 Task: Change  the formatting of the data to Which is Greater than 5, in conditional formating, put the option 'Green Fill with Dark Green Text. . 'add another formatting option Format As Table, insert the option Orange Table style Medium 3 , change the format of Column Width to AutoFit Column Width and sort the data in descending order In the sheet   Navigate Sales book
Action: Mouse moved to (38, 213)
Screenshot: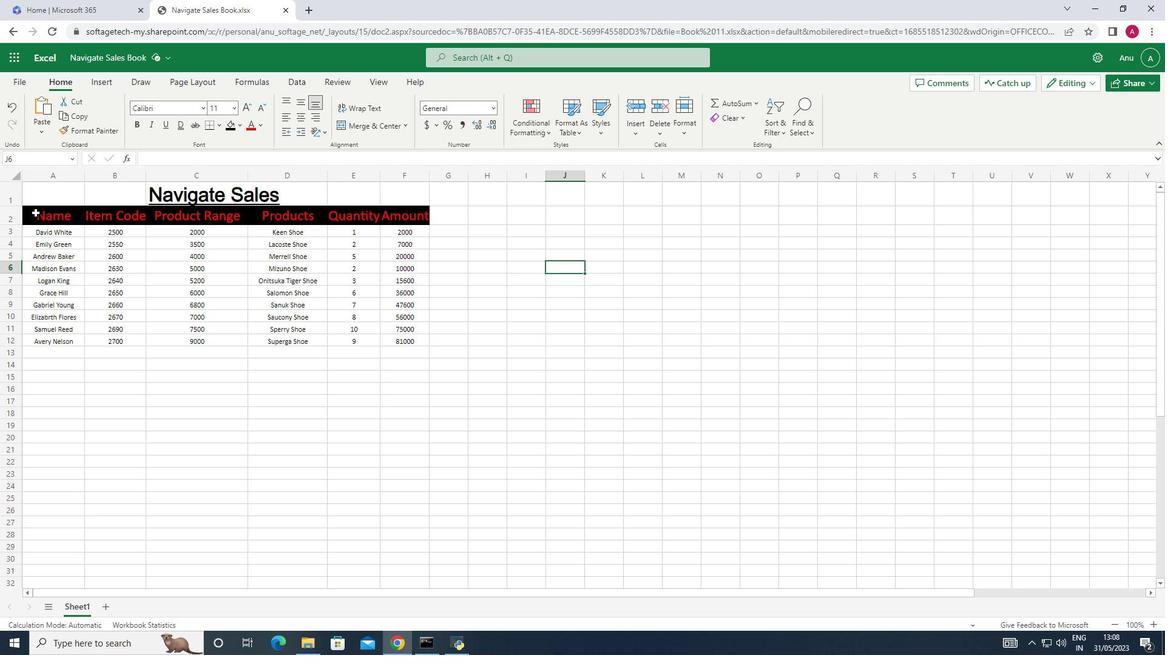 
Action: Mouse pressed left at (38, 213)
Screenshot: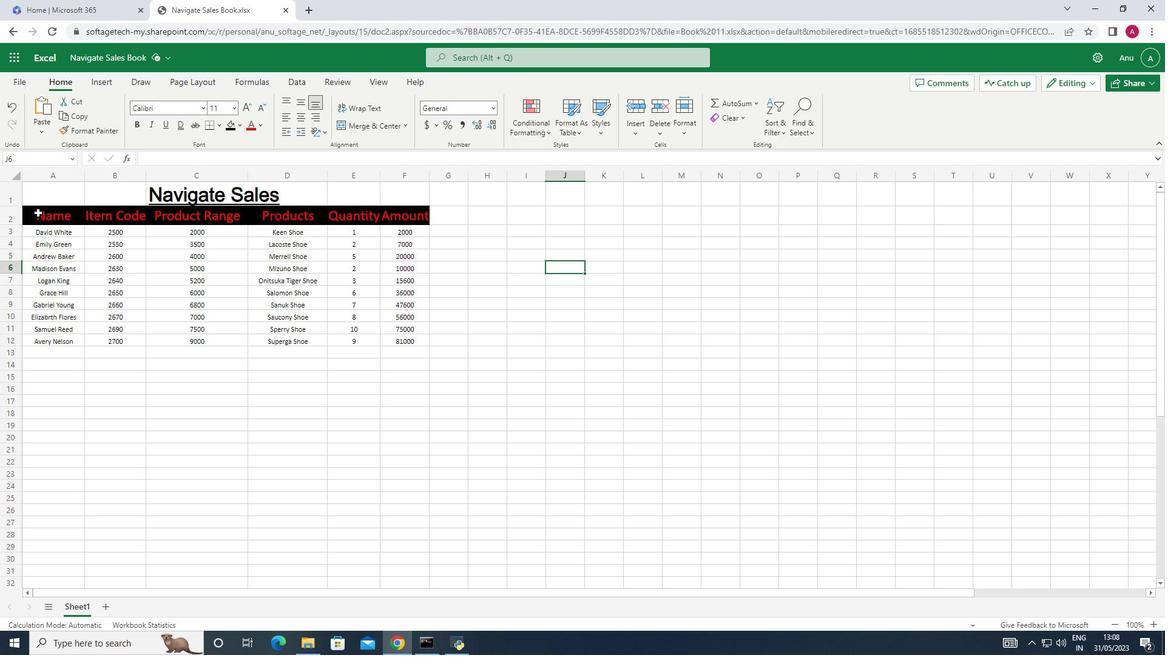 
Action: Mouse moved to (548, 132)
Screenshot: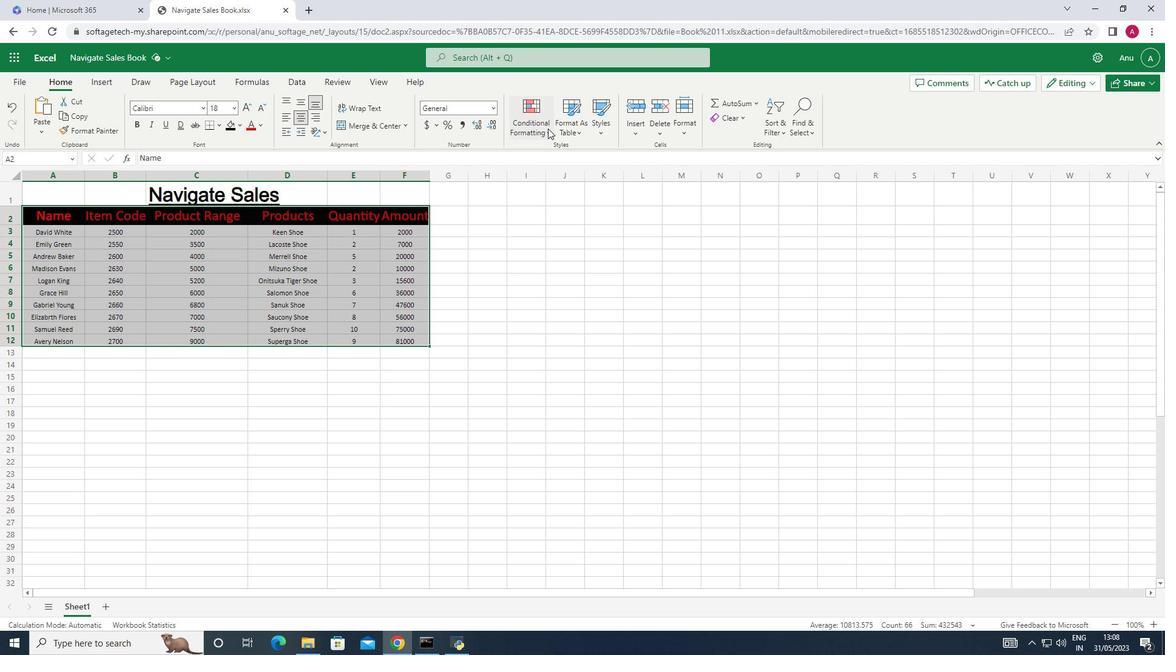
Action: Mouse pressed left at (548, 132)
Screenshot: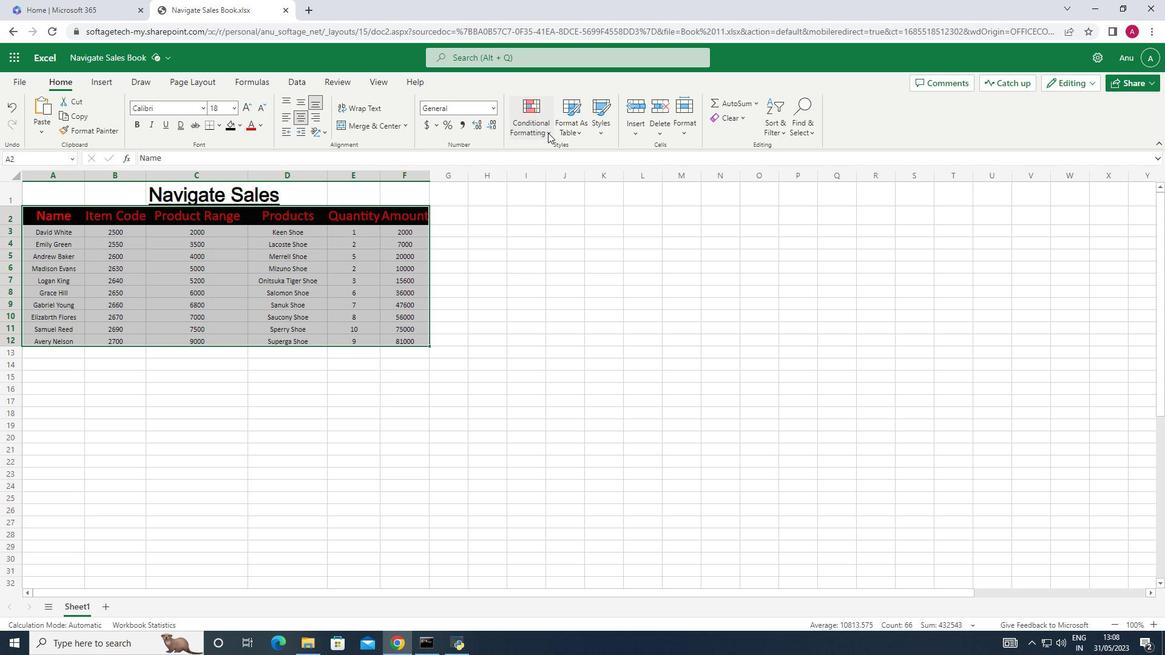 
Action: Mouse moved to (661, 166)
Screenshot: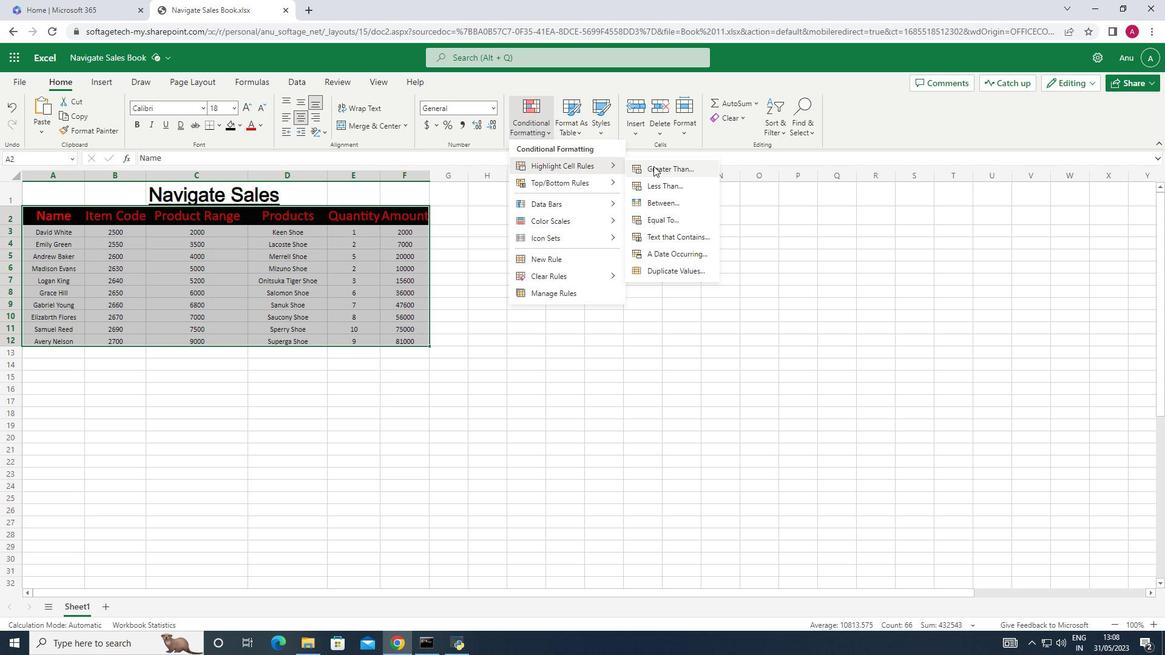 
Action: Mouse pressed left at (661, 166)
Screenshot: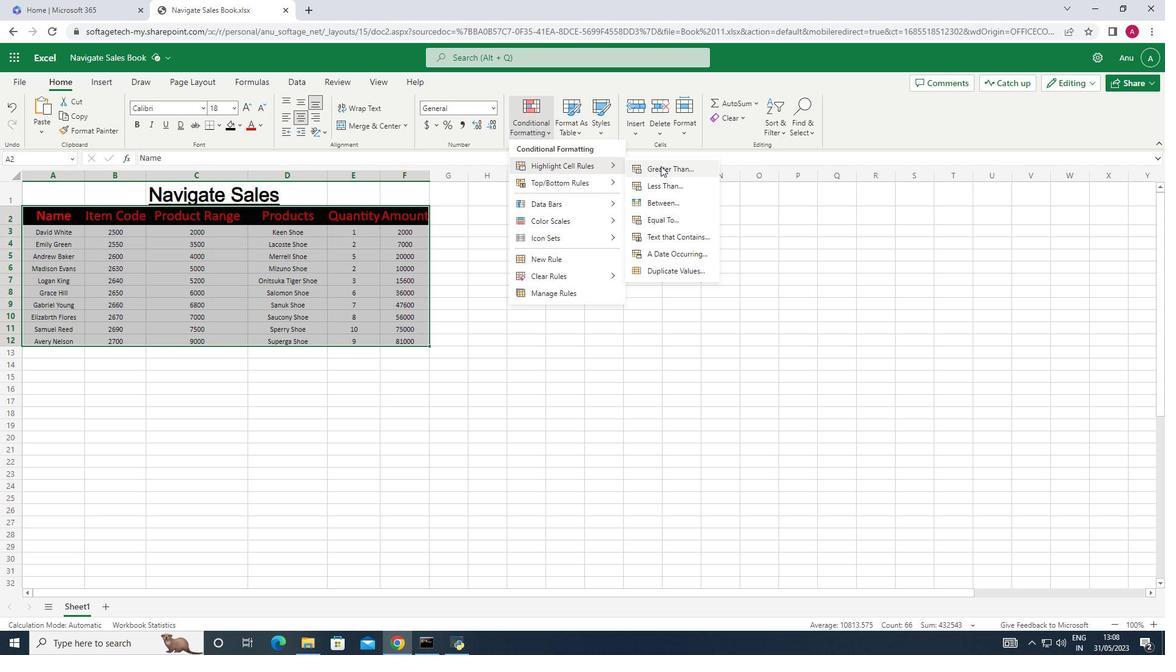
Action: Mouse moved to (1025, 341)
Screenshot: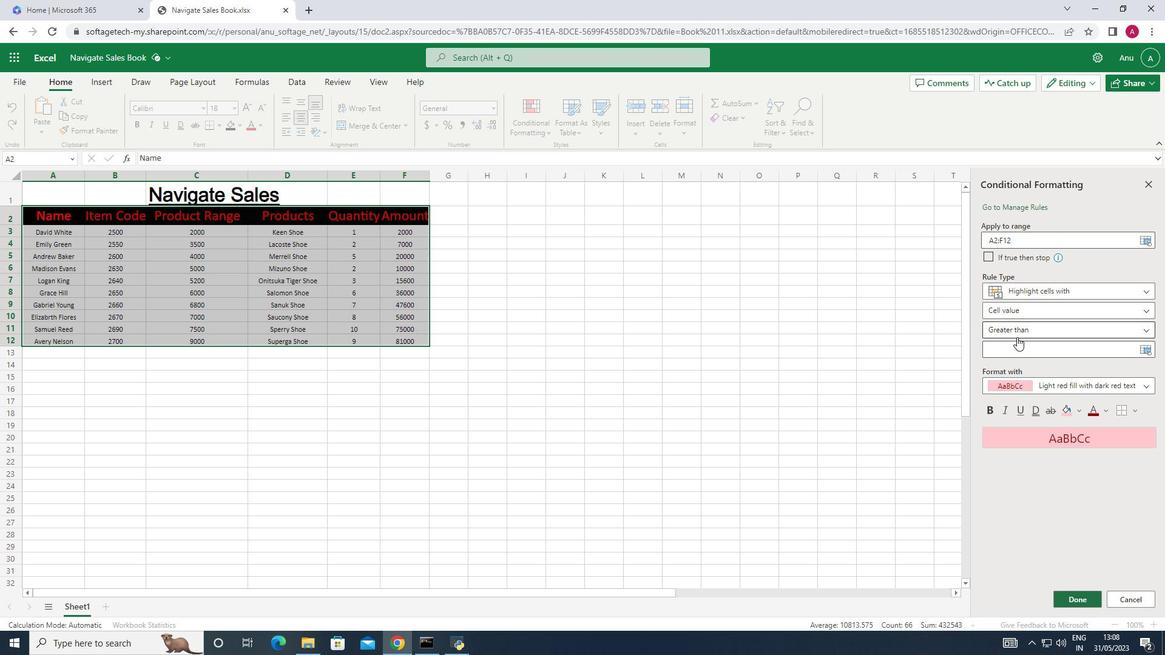 
Action: Key pressed 5
Screenshot: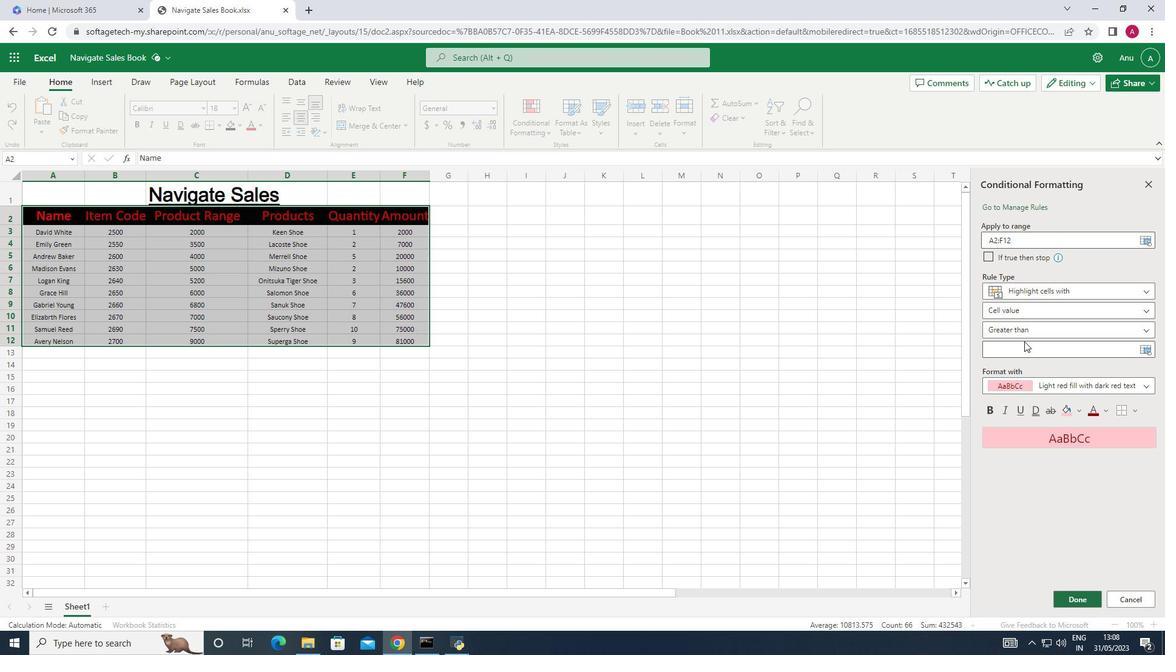 
Action: Mouse moved to (1147, 385)
Screenshot: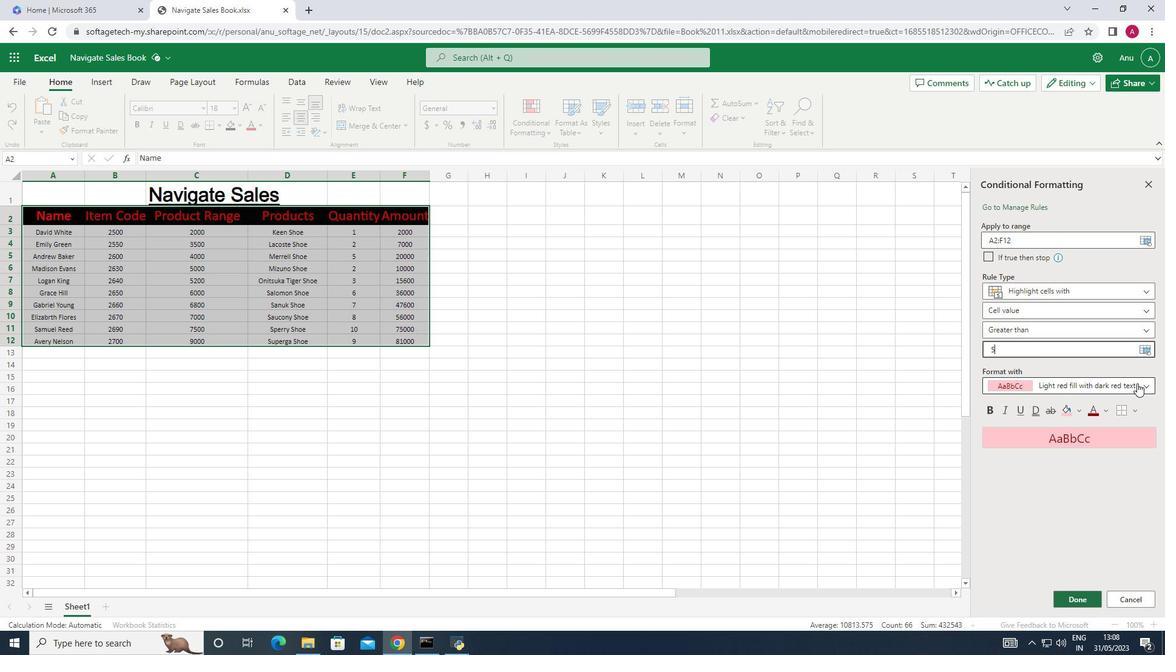 
Action: Mouse pressed left at (1147, 385)
Screenshot: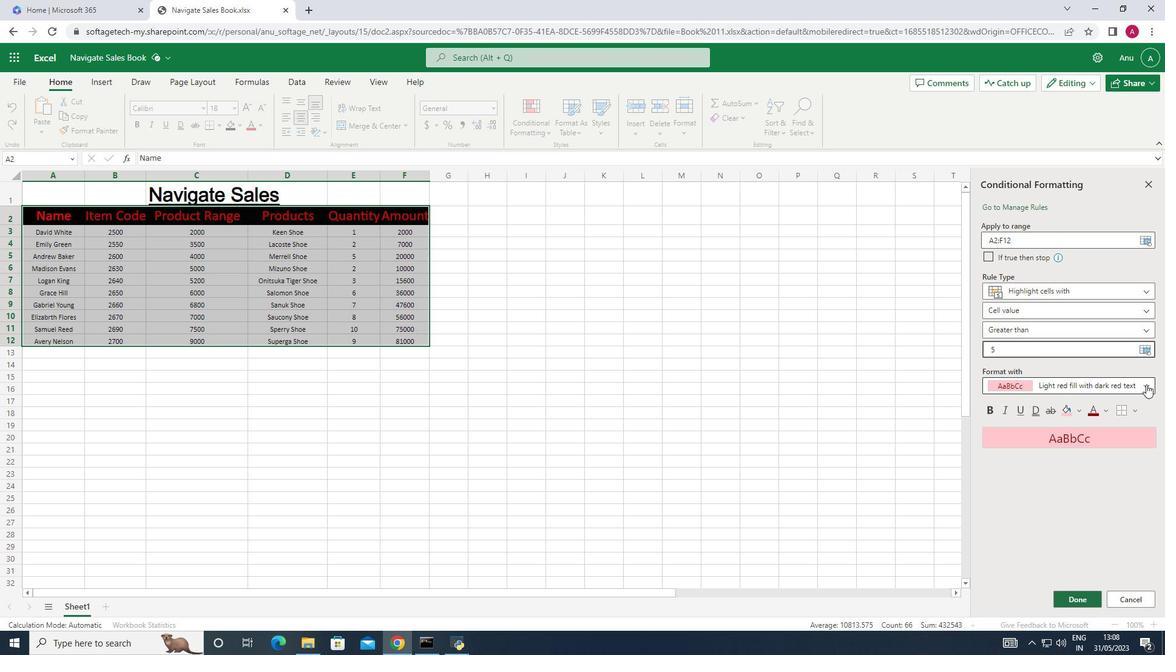 
Action: Mouse moved to (1054, 397)
Screenshot: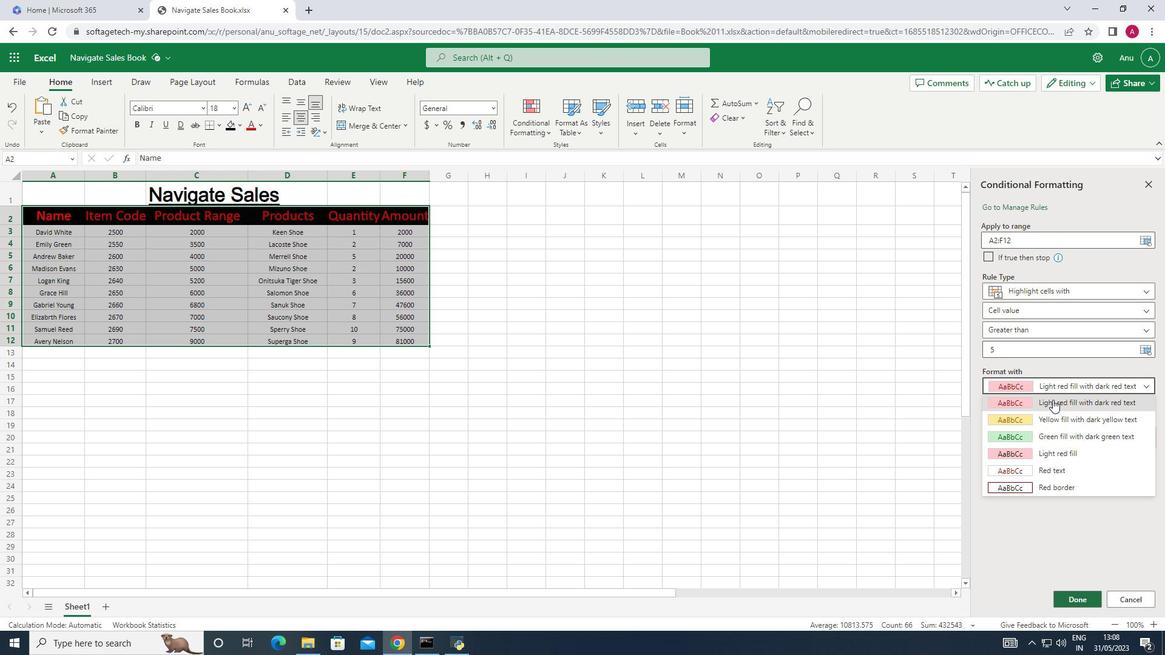 
Action: Mouse scrolled (1054, 397) with delta (0, 0)
Screenshot: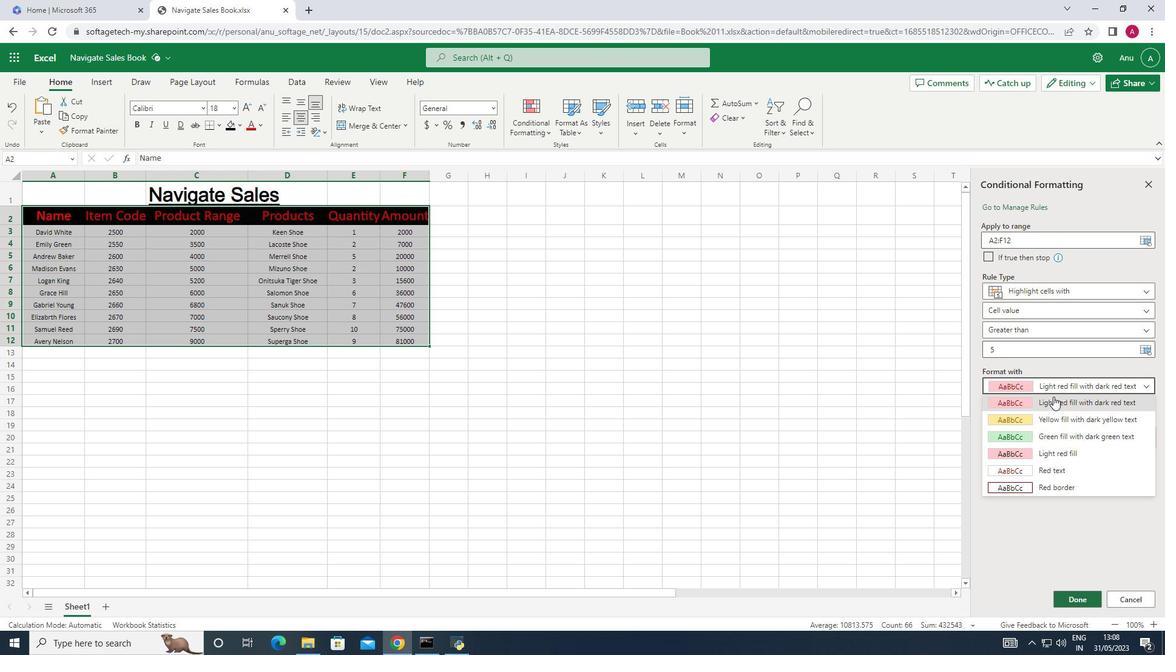 
Action: Mouse moved to (972, 371)
Screenshot: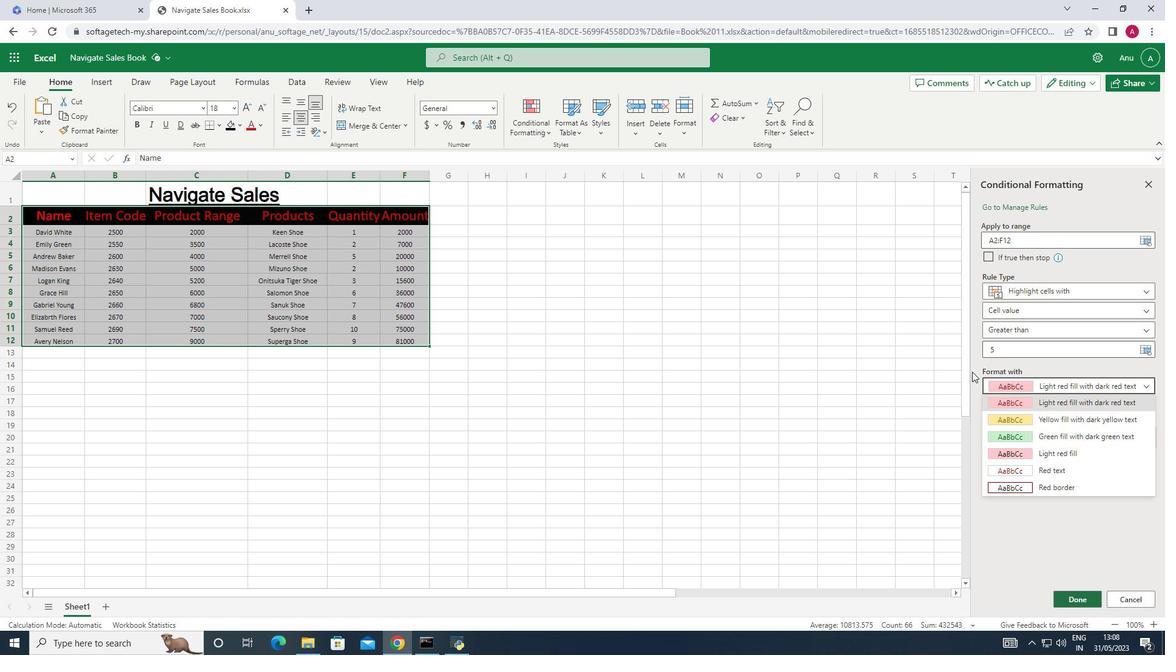 
Action: Mouse pressed left at (972, 371)
Screenshot: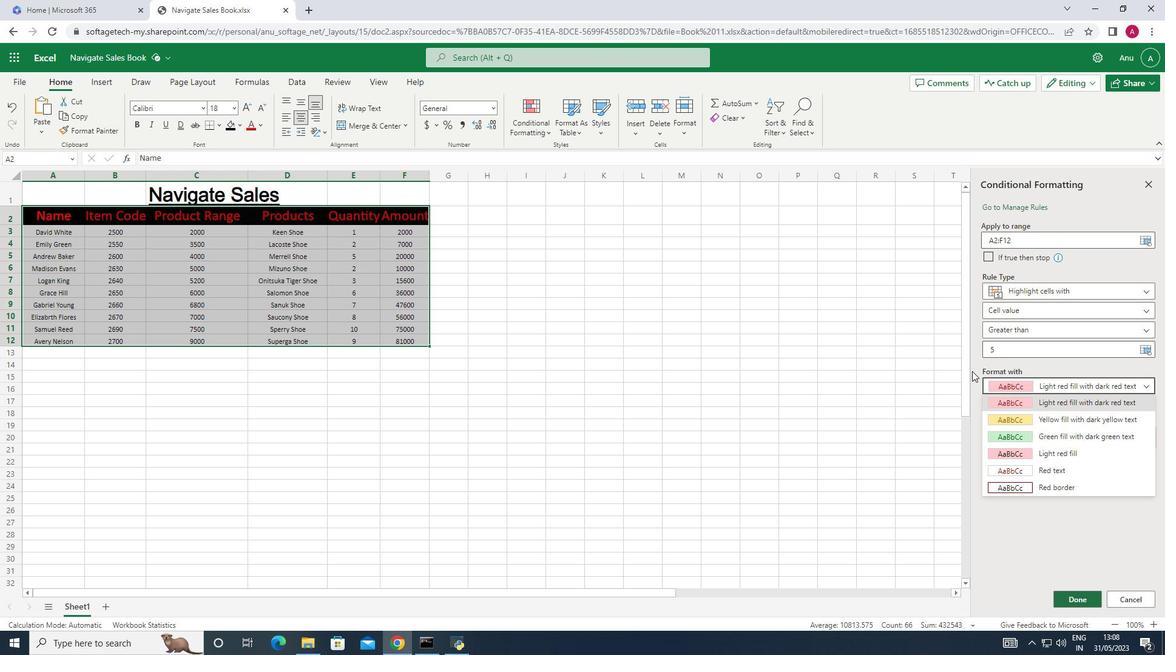 
Action: Mouse moved to (988, 254)
Screenshot: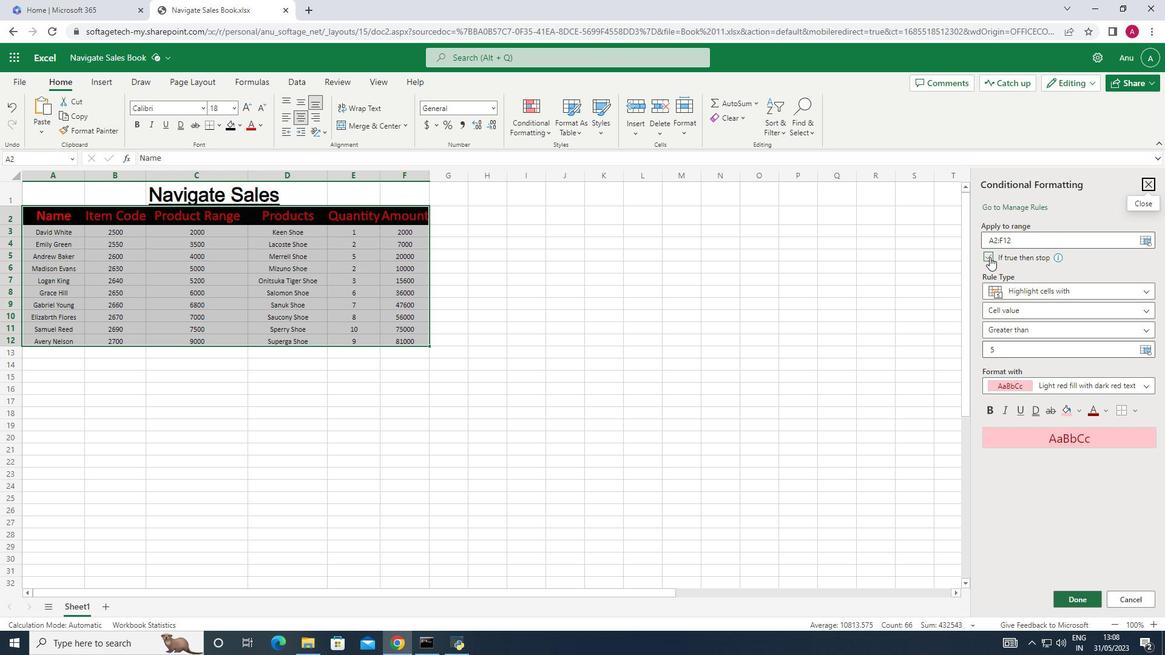 
Action: Mouse pressed left at (988, 254)
Screenshot: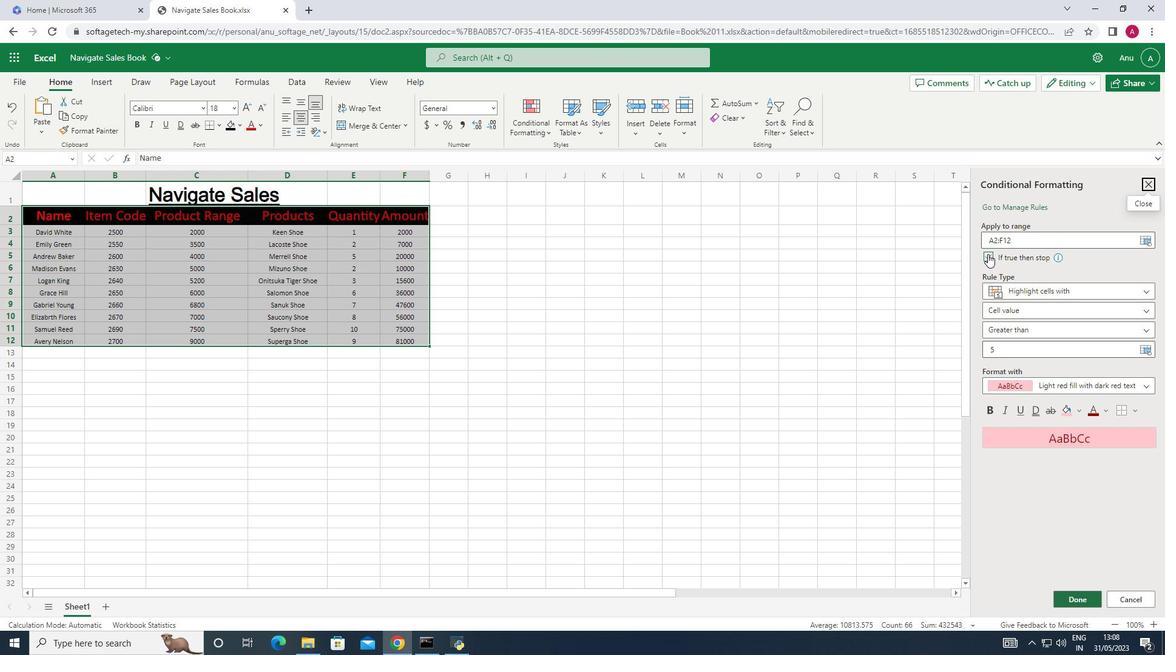 
Action: Mouse moved to (1070, 598)
Screenshot: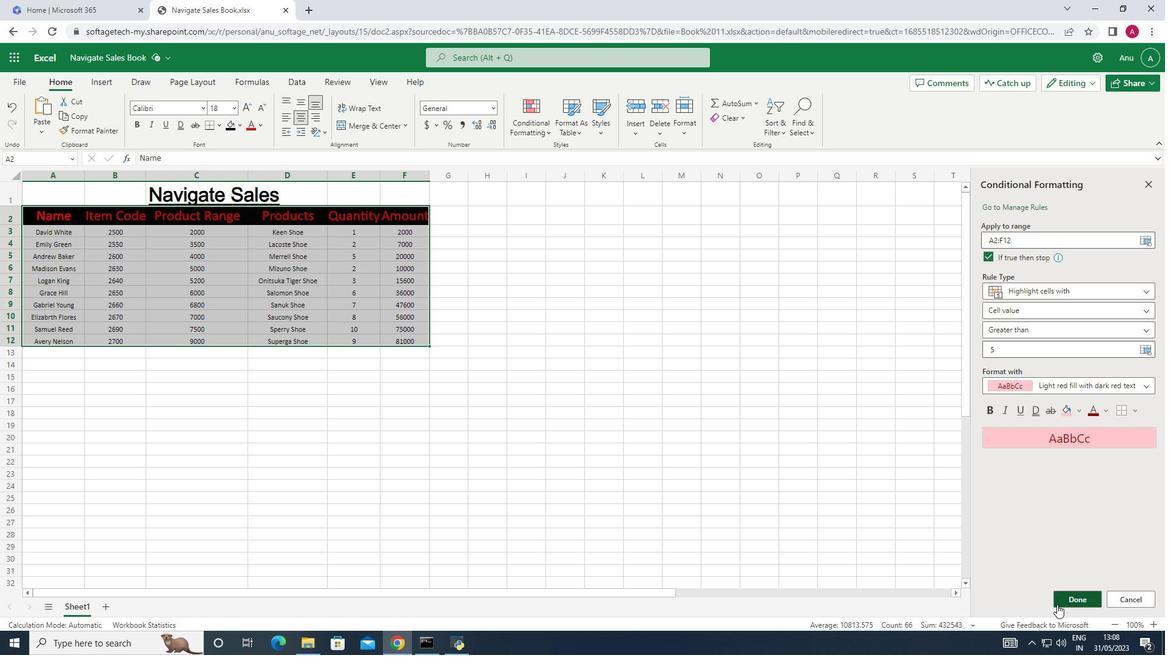 
Action: Mouse pressed left at (1070, 598)
Screenshot: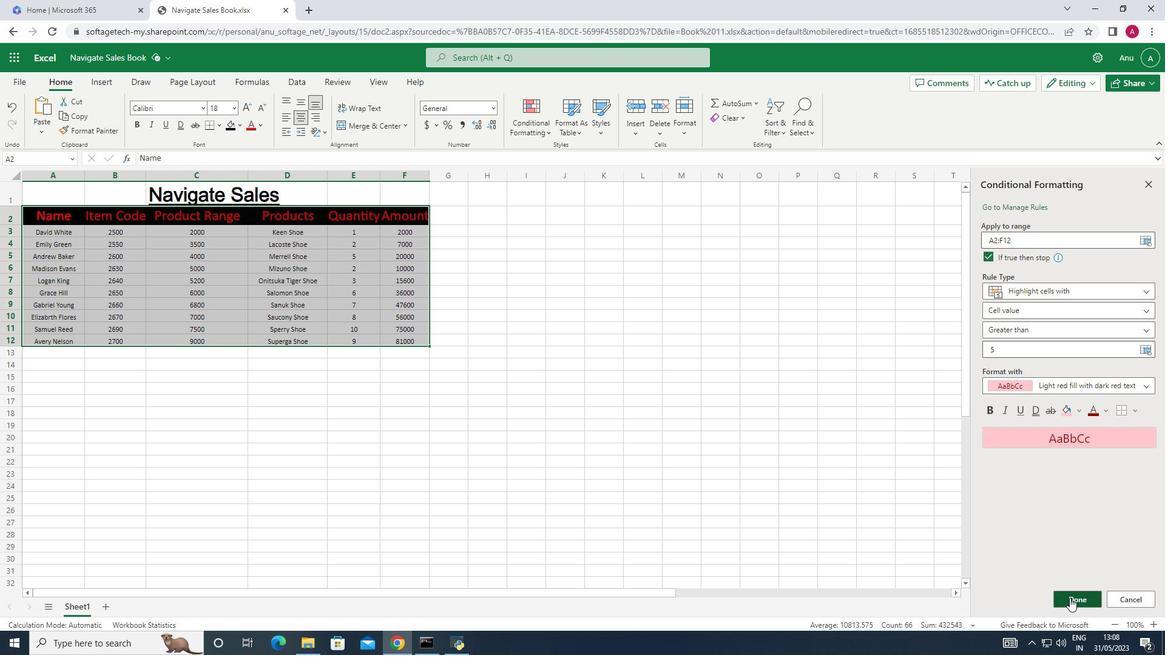 
Action: Mouse moved to (73, 212)
Screenshot: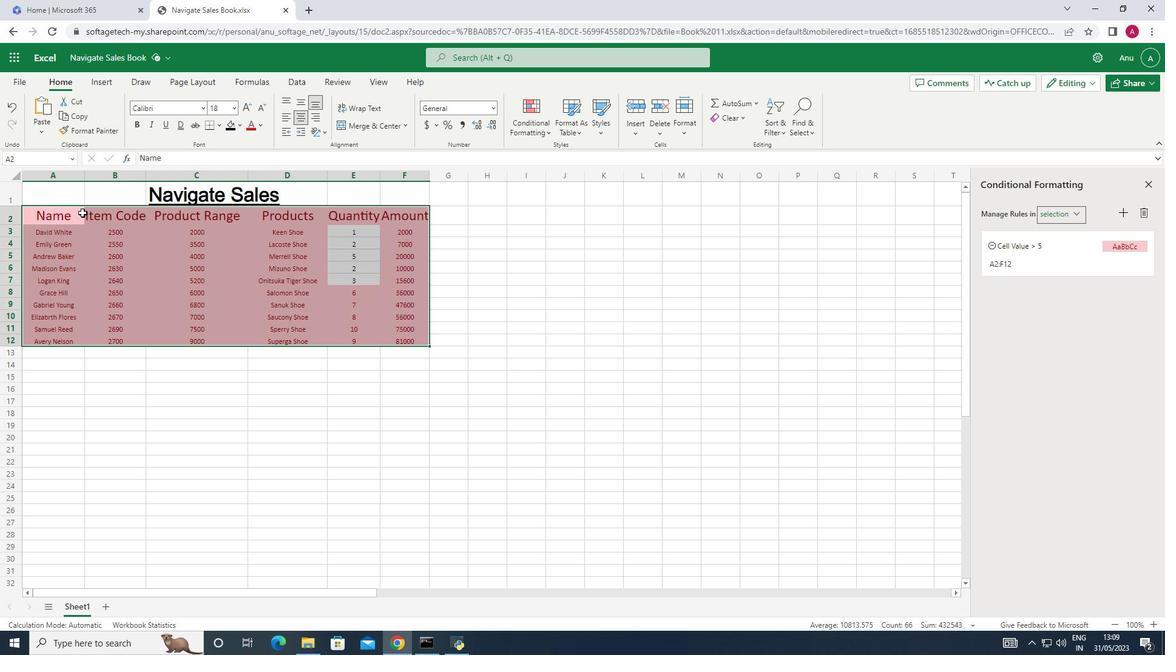 
Action: Mouse pressed left at (73, 212)
Screenshot: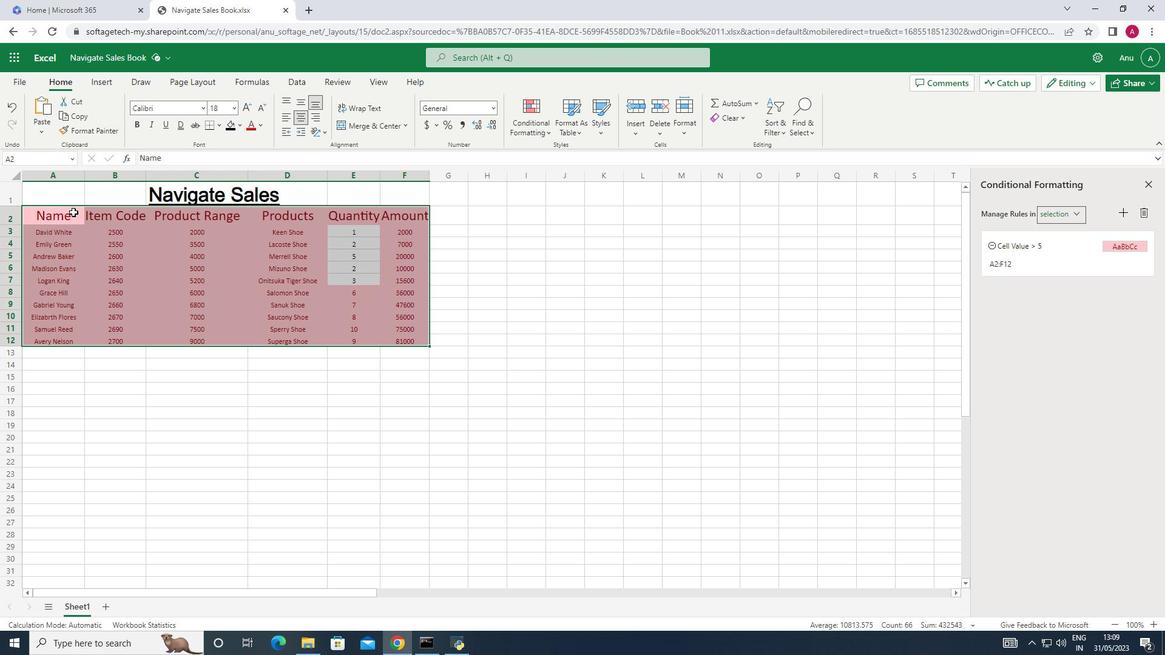 
Action: Mouse moved to (258, 125)
Screenshot: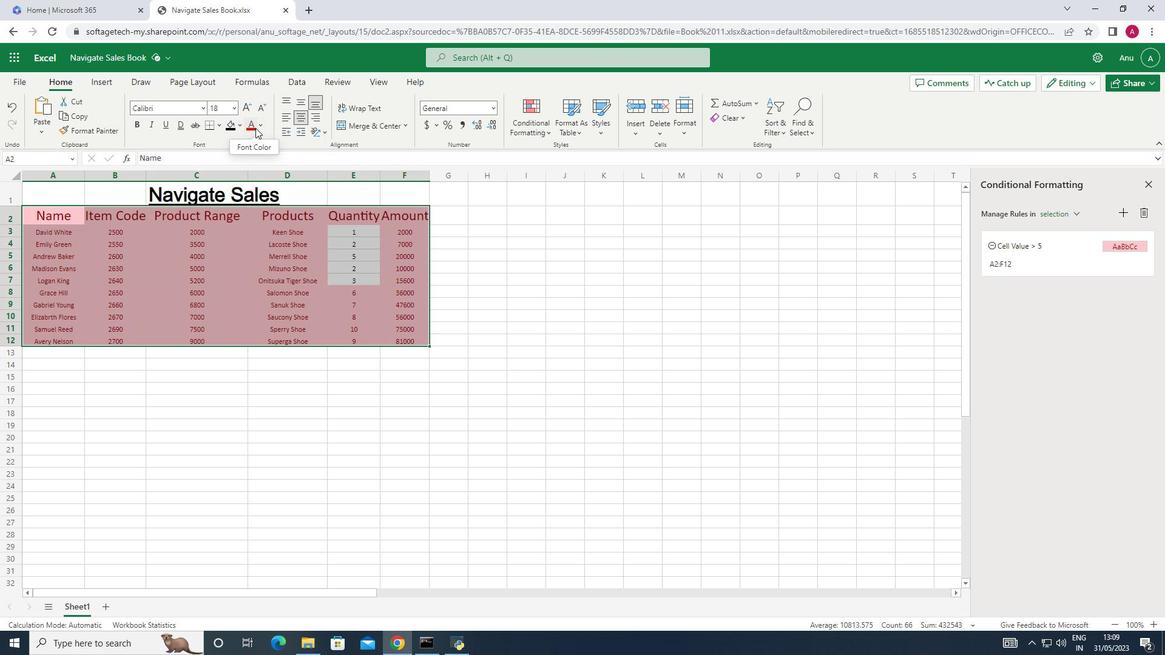 
Action: Mouse pressed left at (258, 125)
Screenshot: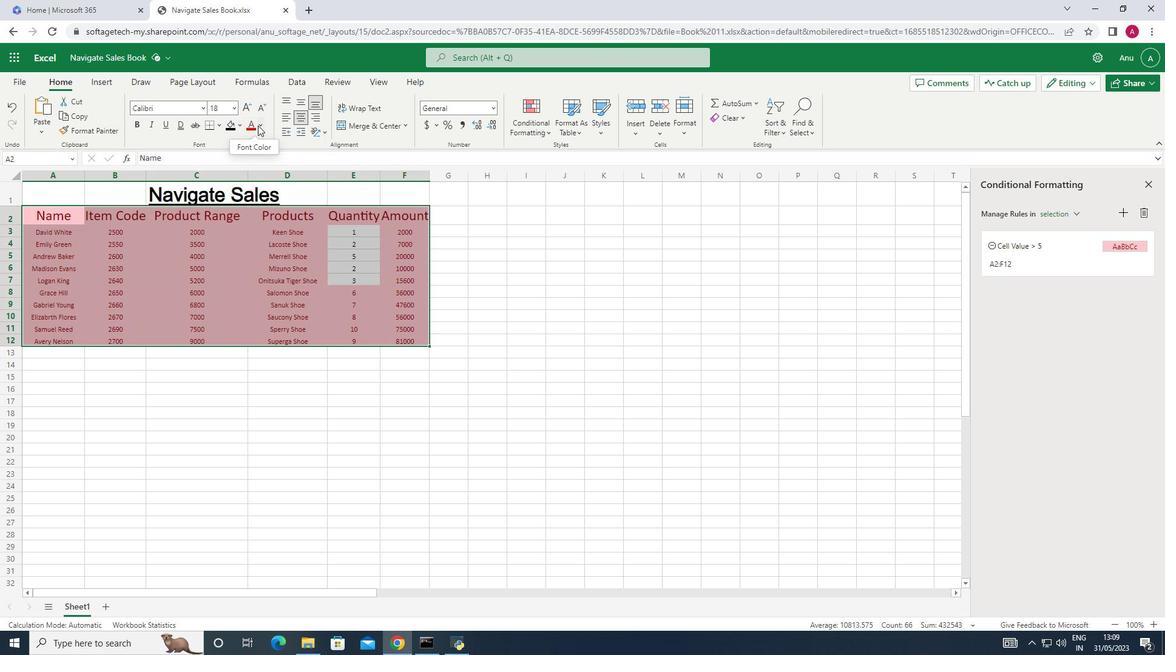 
Action: Mouse moved to (387, 253)
Screenshot: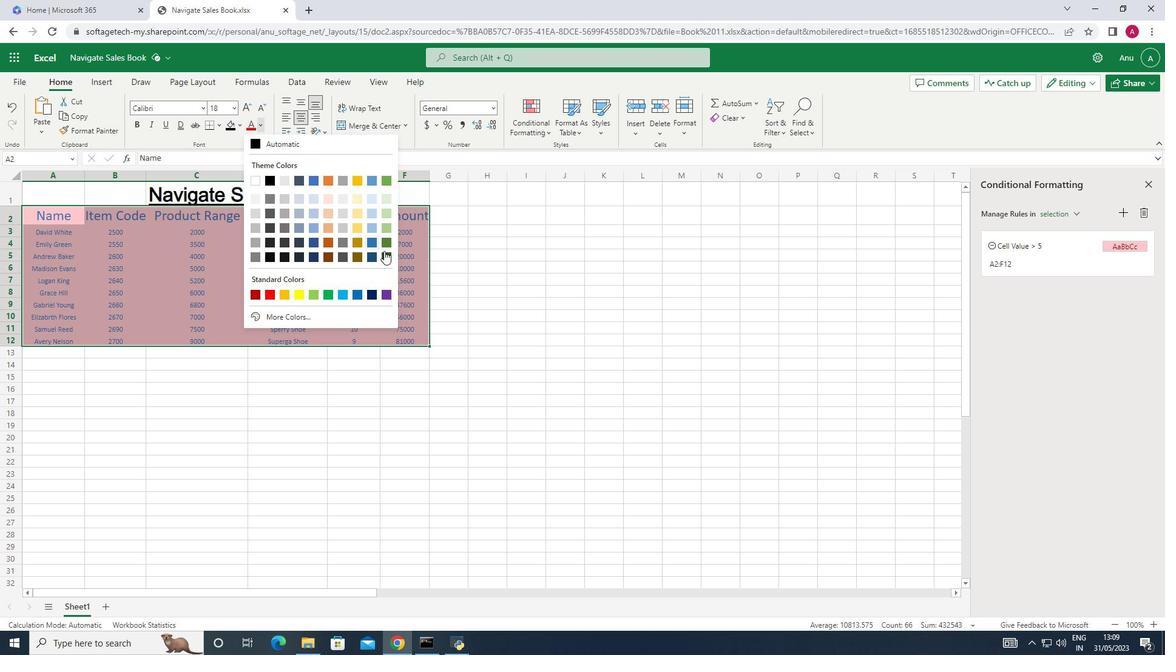 
Action: Mouse pressed left at (387, 253)
Screenshot: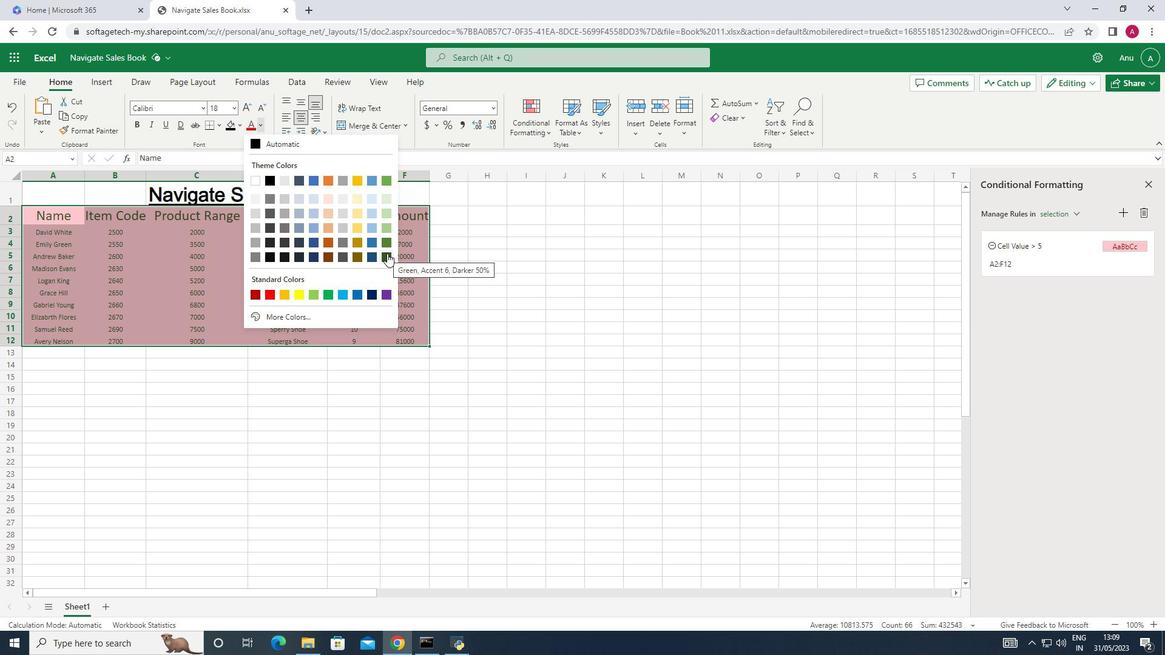 
Action: Mouse moved to (238, 125)
Screenshot: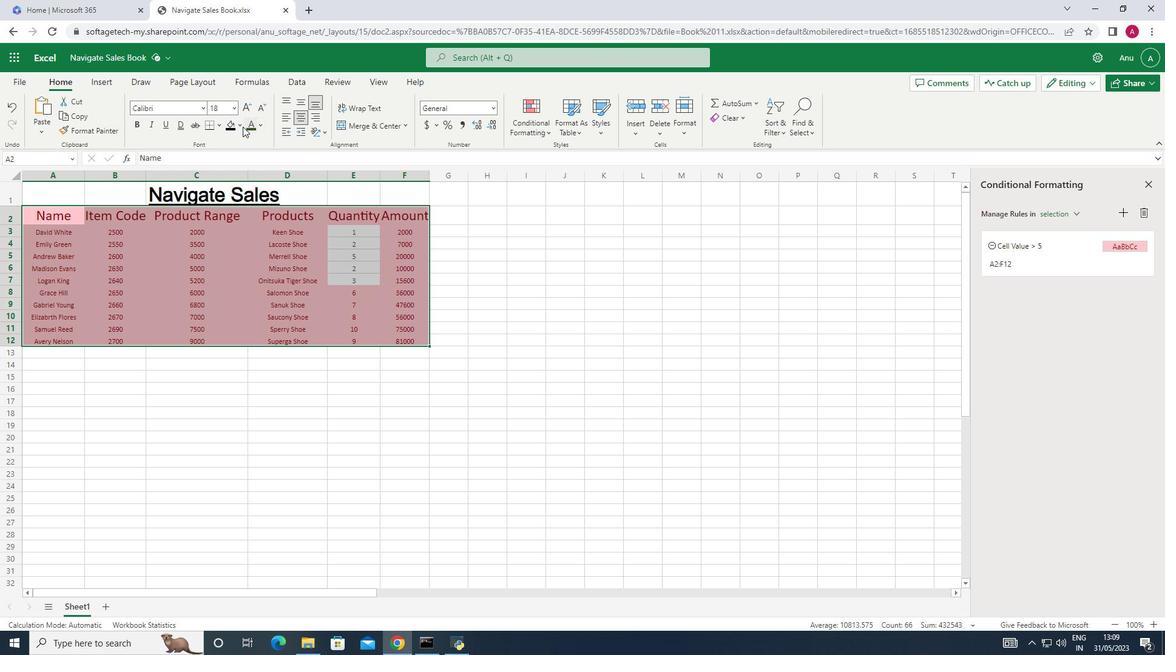 
Action: Mouse pressed left at (238, 125)
Screenshot: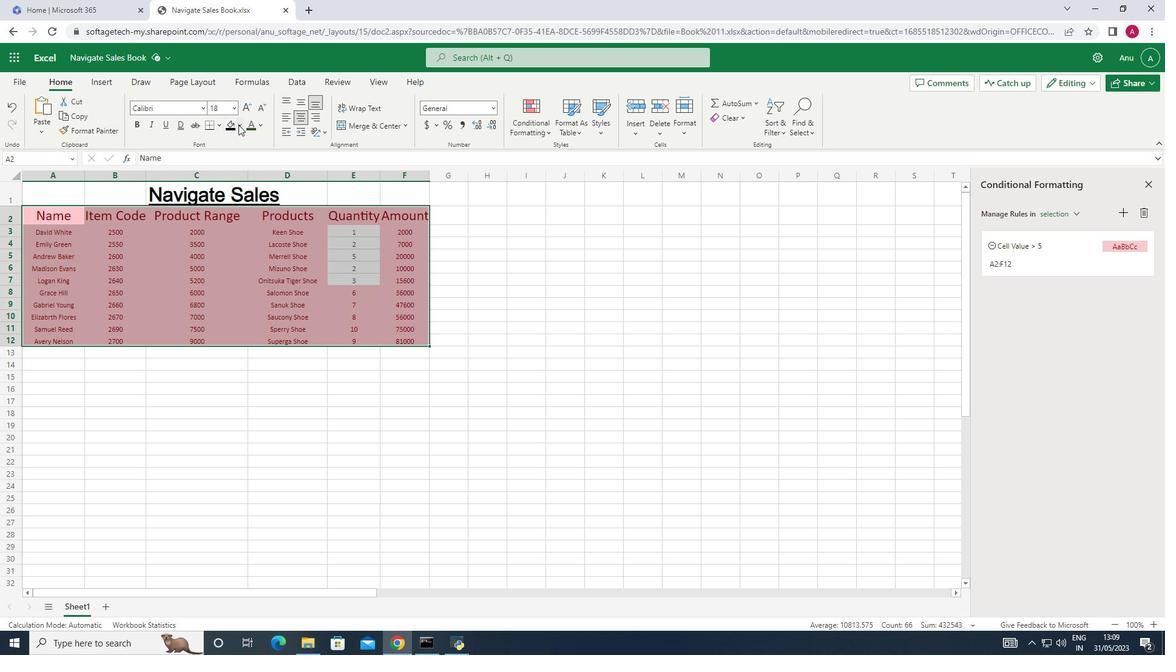 
Action: Mouse moved to (295, 273)
Screenshot: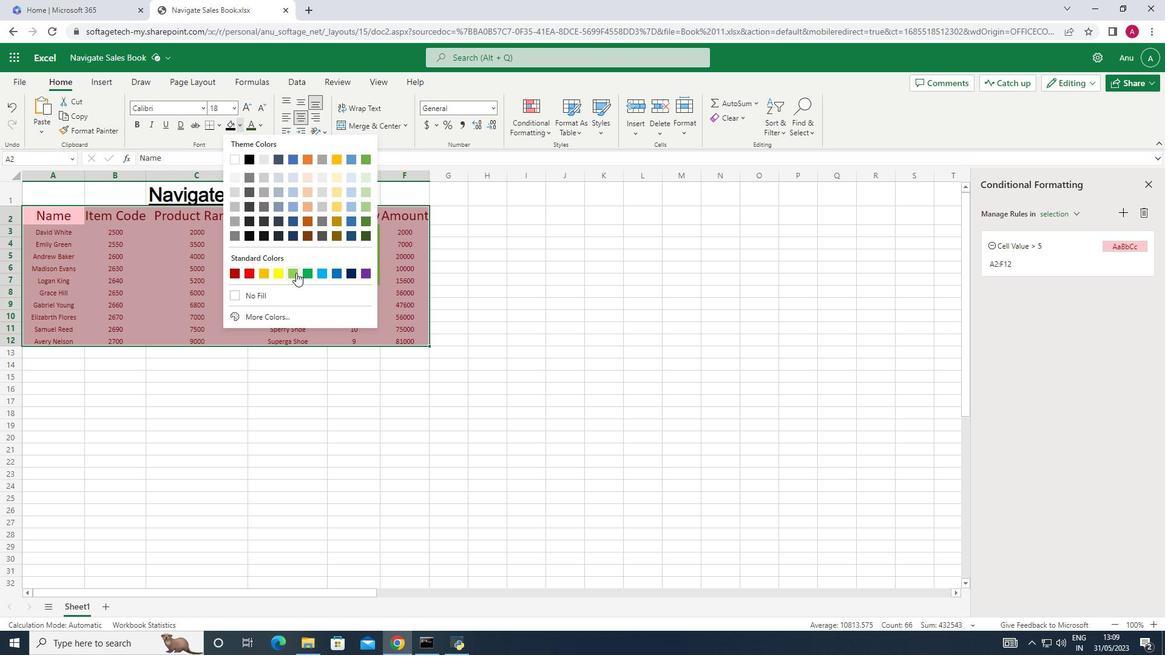 
Action: Mouse pressed left at (295, 273)
Screenshot: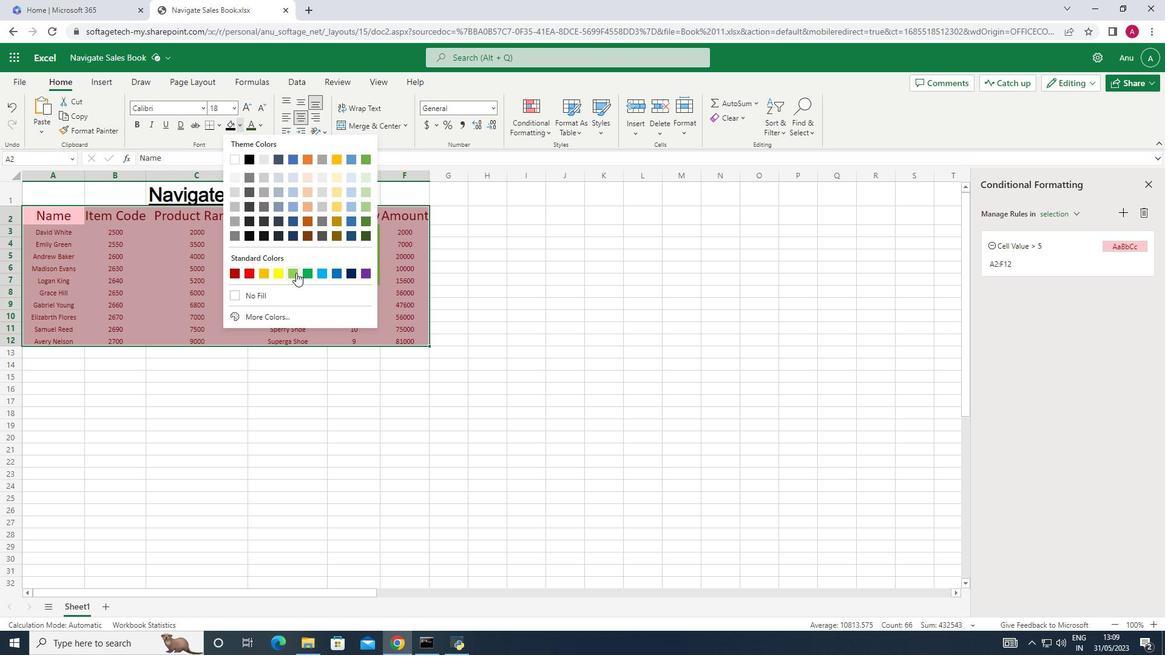 
Action: Mouse moved to (59, 219)
Screenshot: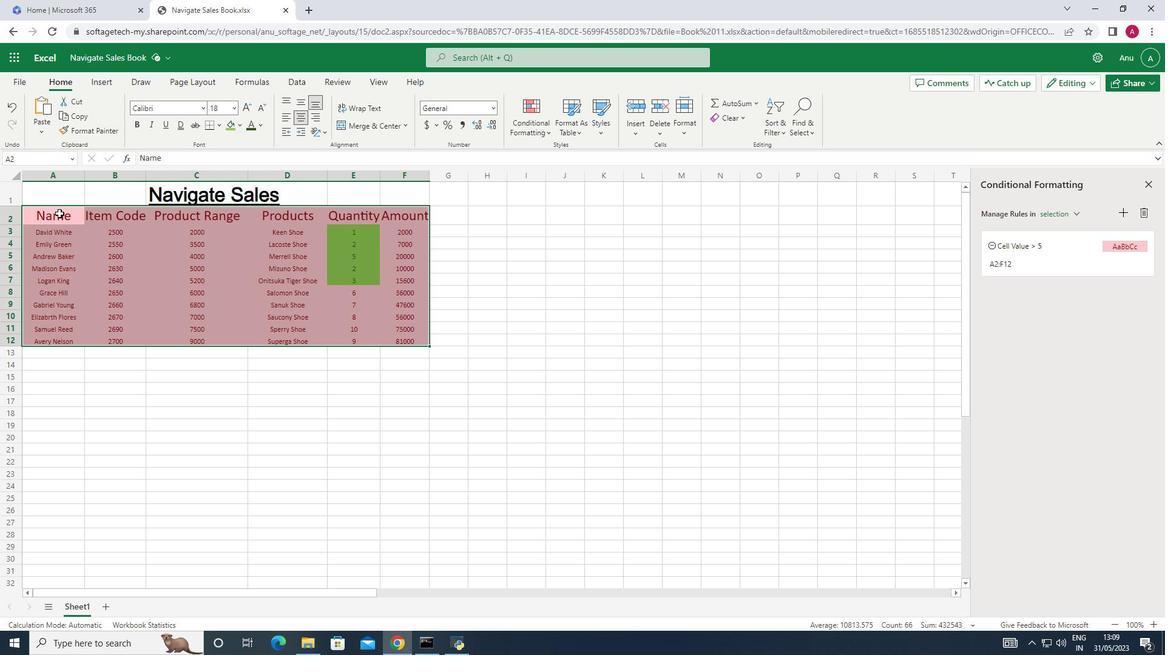 
Action: Mouse pressed left at (59, 219)
Screenshot: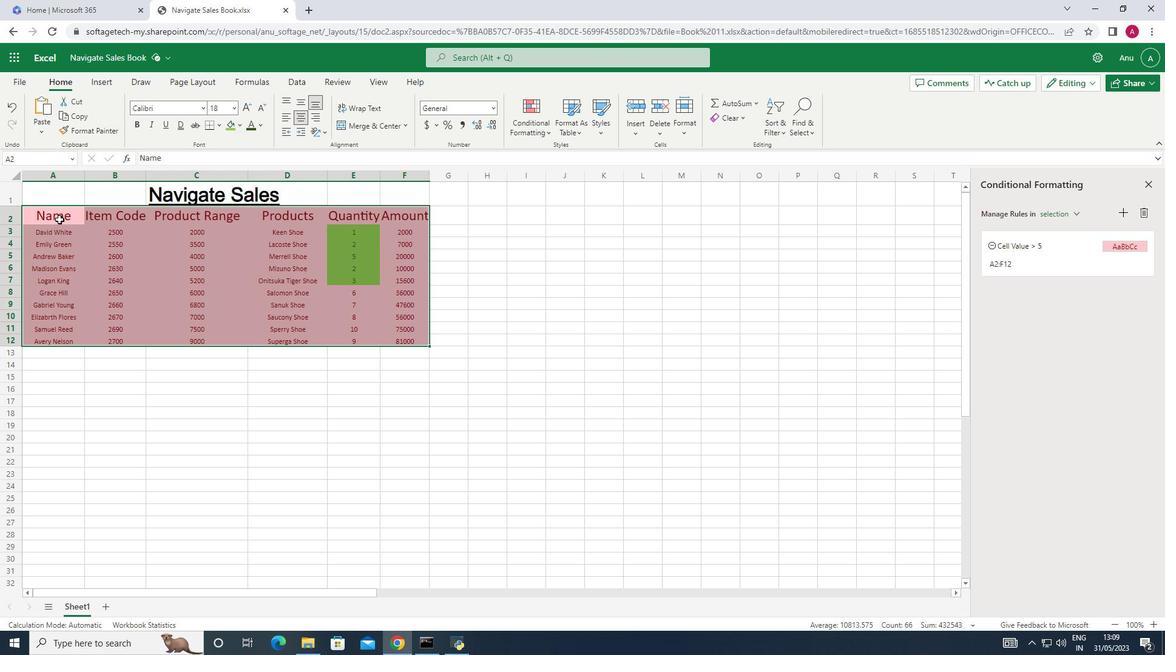 
Action: Mouse moved to (1142, 209)
Screenshot: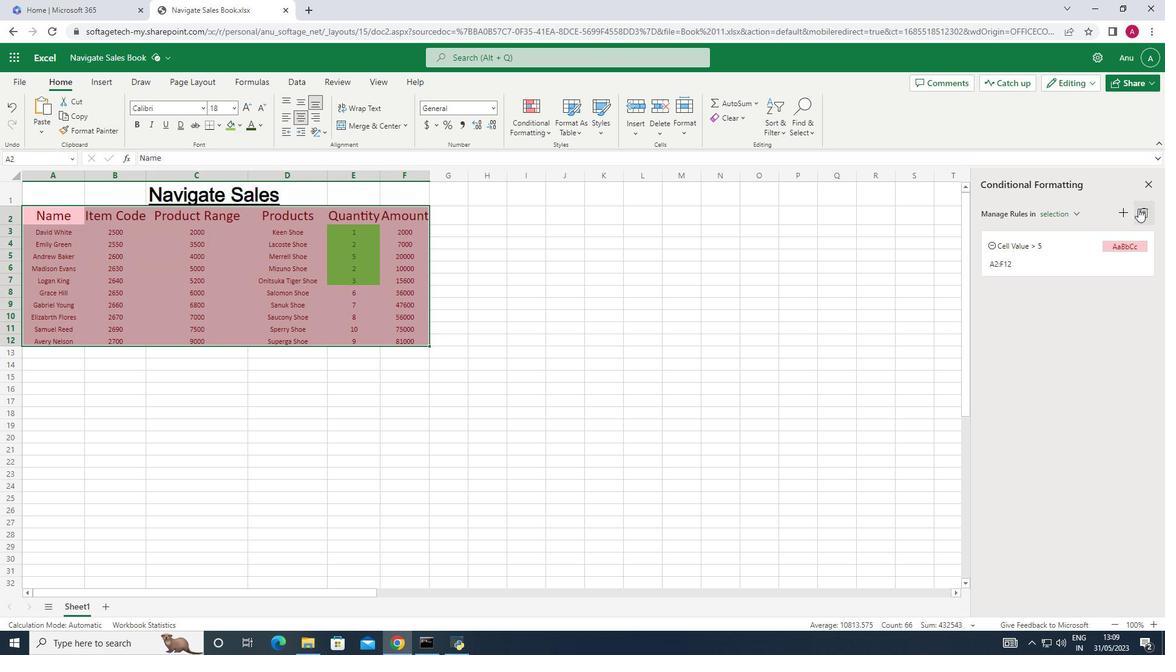 
Action: Mouse pressed left at (1142, 209)
Screenshot: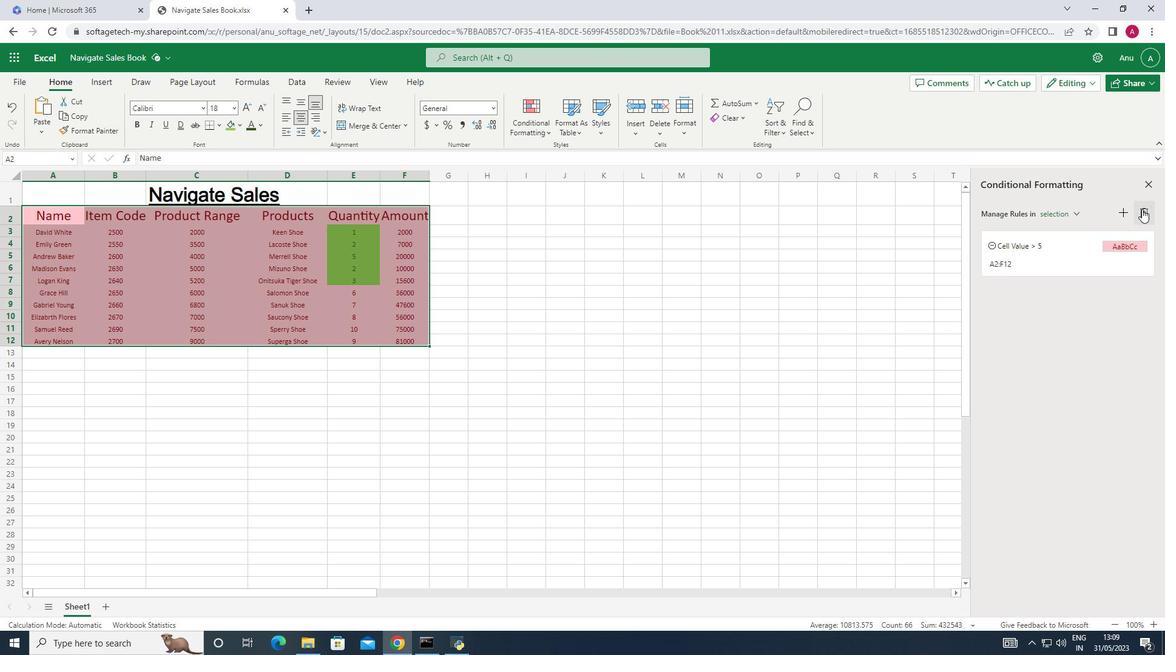 
Action: Mouse moved to (500, 282)
Screenshot: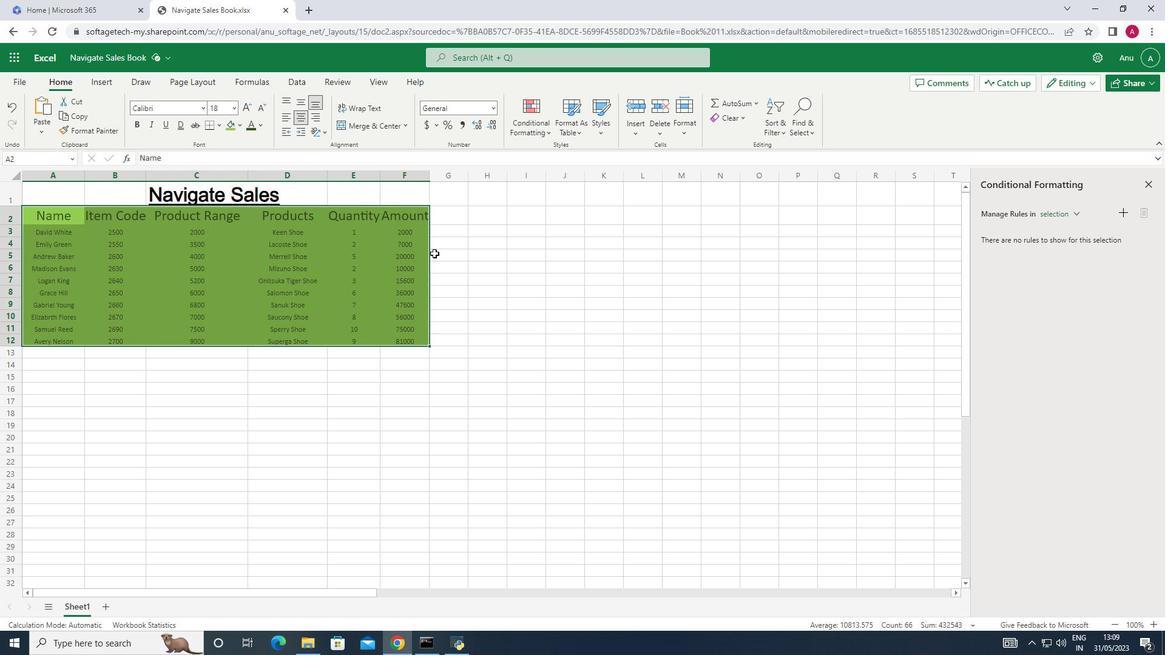 
Action: Mouse pressed left at (500, 282)
Screenshot: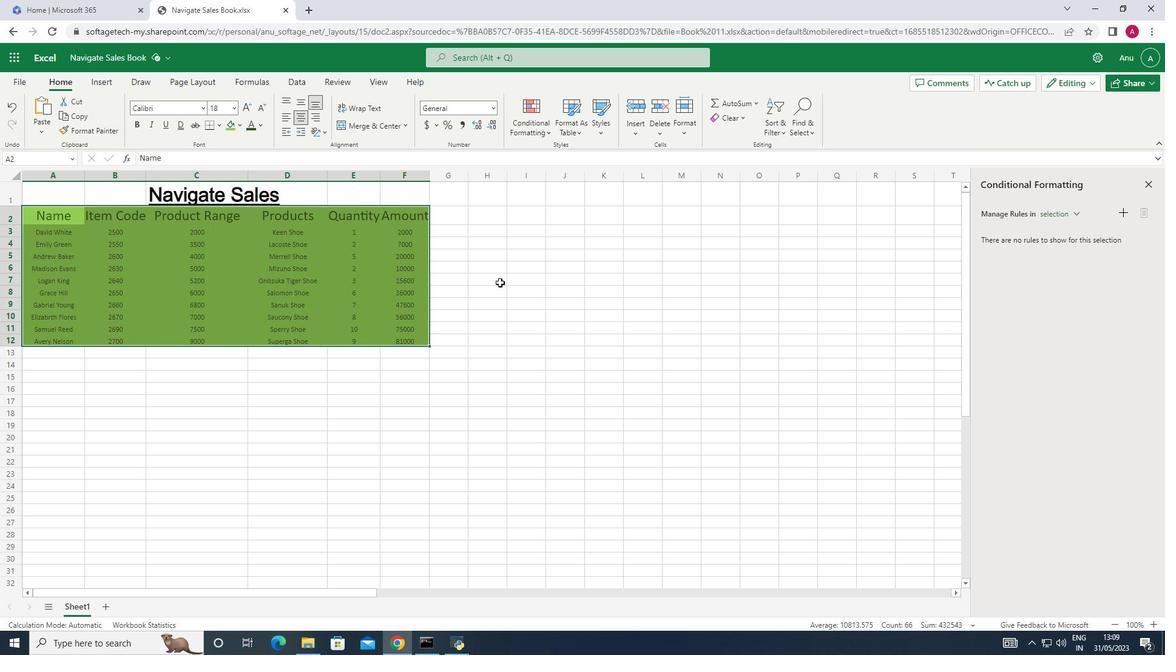 
Action: Mouse moved to (46, 213)
Screenshot: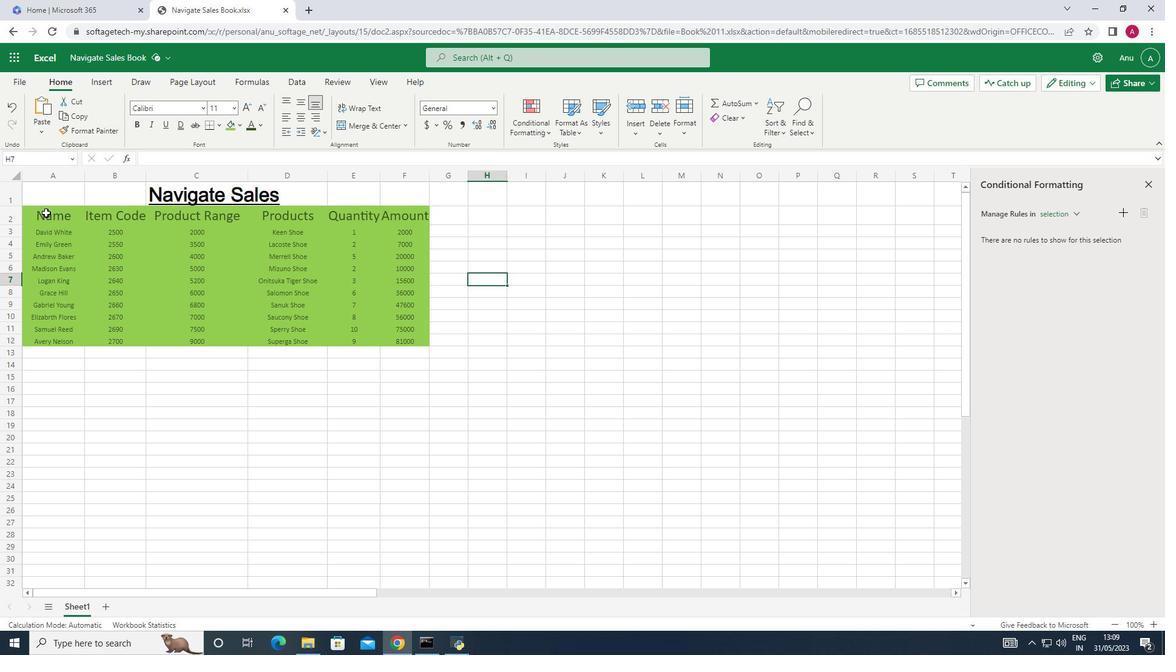 
Action: Mouse pressed left at (46, 213)
Screenshot: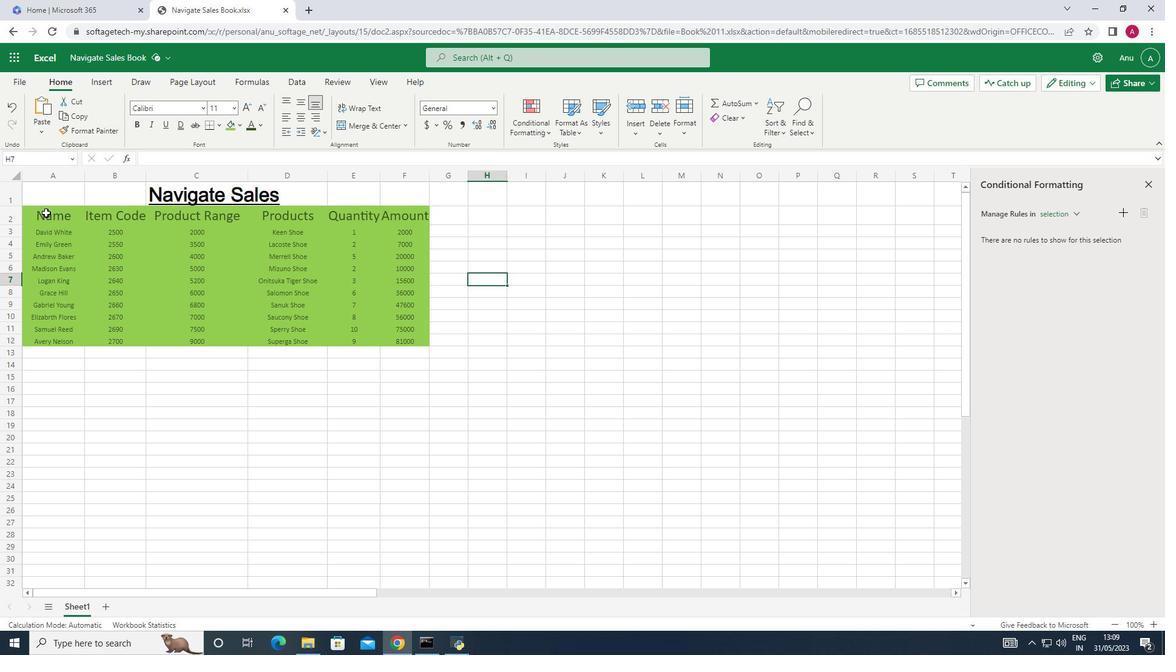 
Action: Mouse moved to (576, 129)
Screenshot: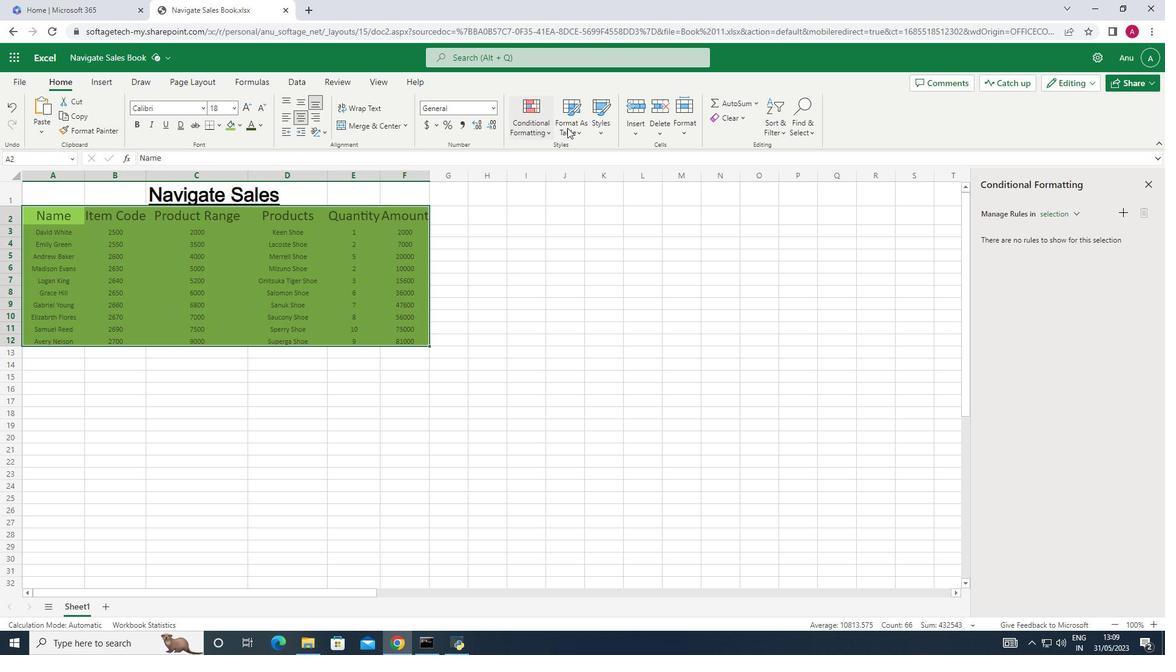 
Action: Mouse pressed left at (576, 129)
Screenshot: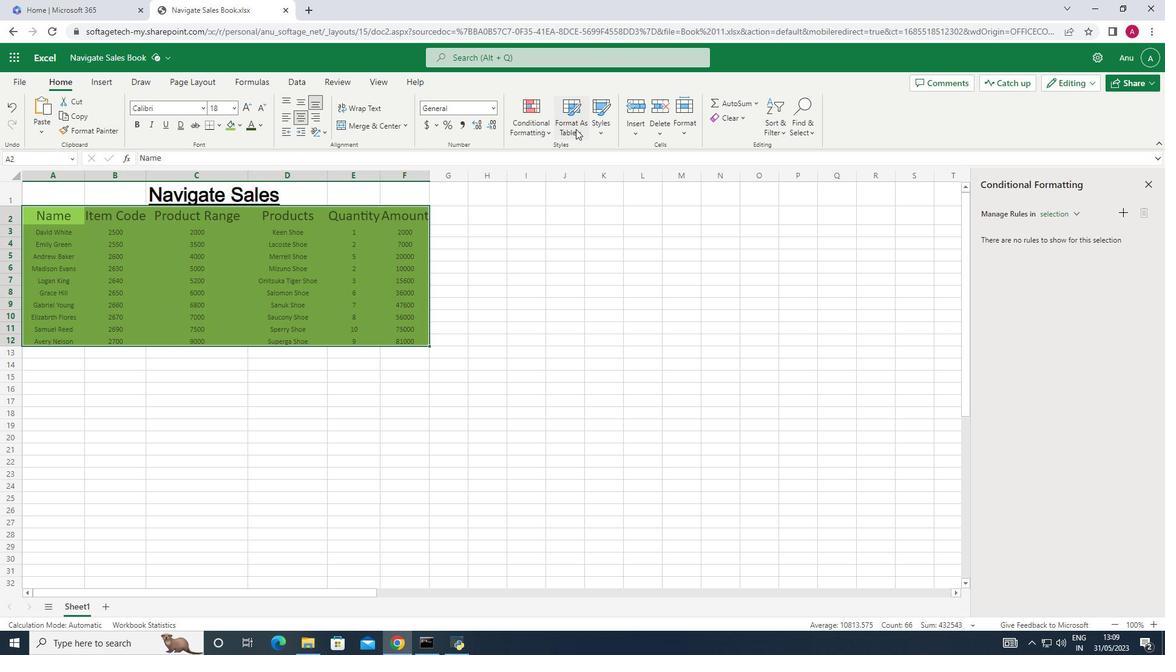 
Action: Mouse moved to (669, 325)
Screenshot: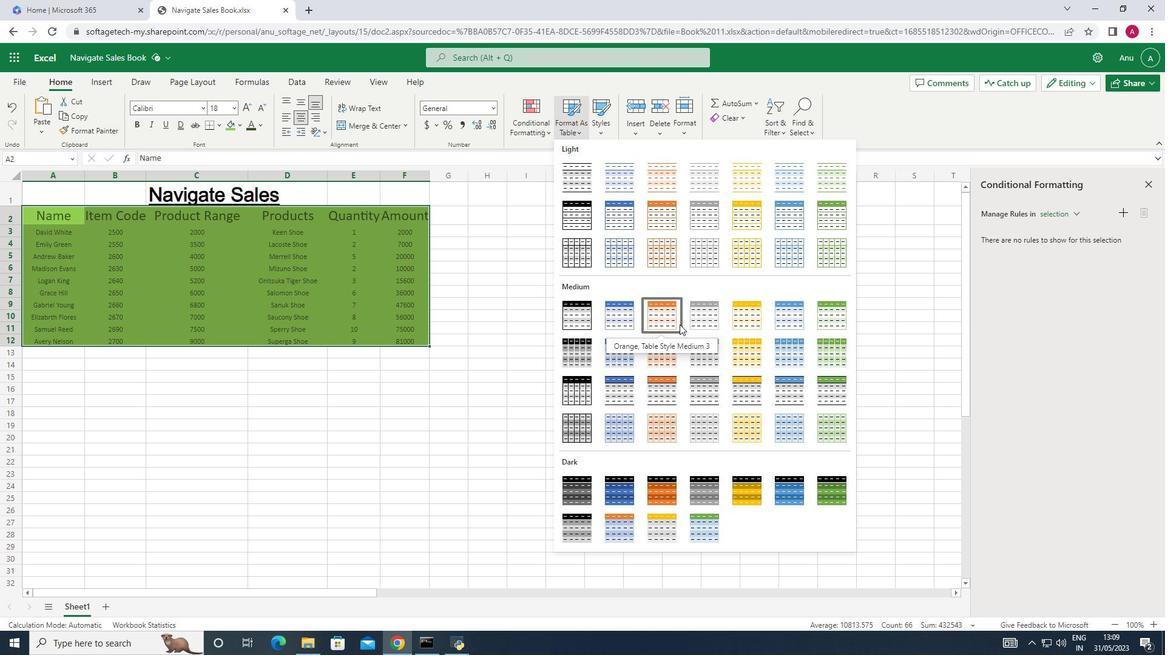 
Action: Mouse pressed left at (669, 325)
Screenshot: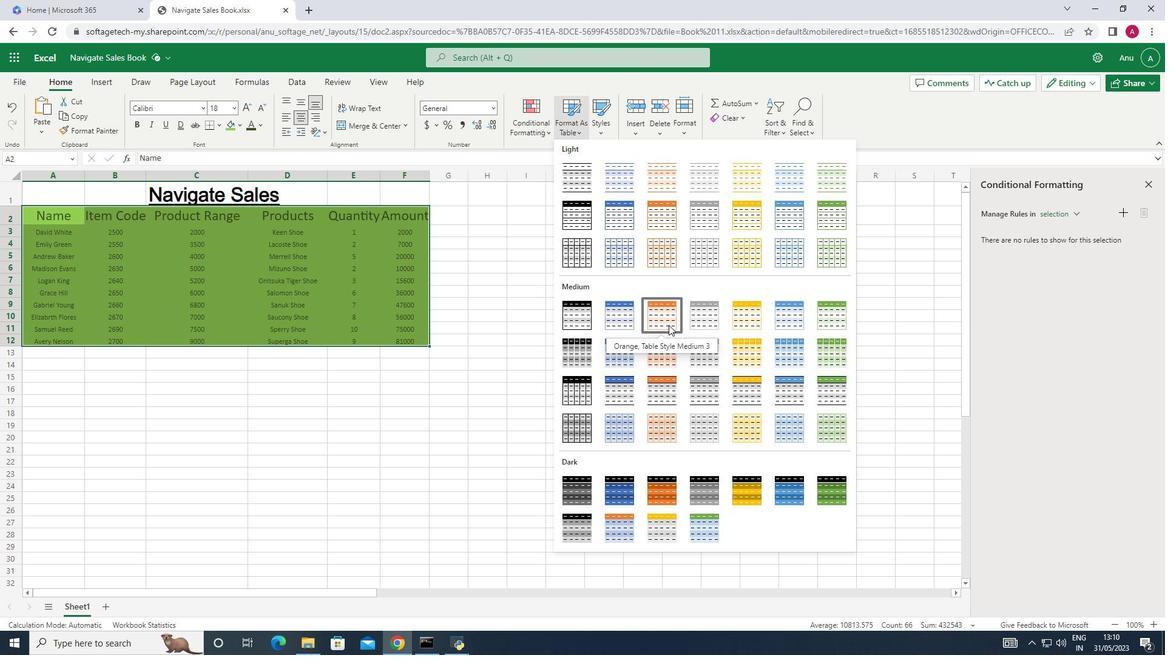 
Action: Mouse moved to (630, 369)
Screenshot: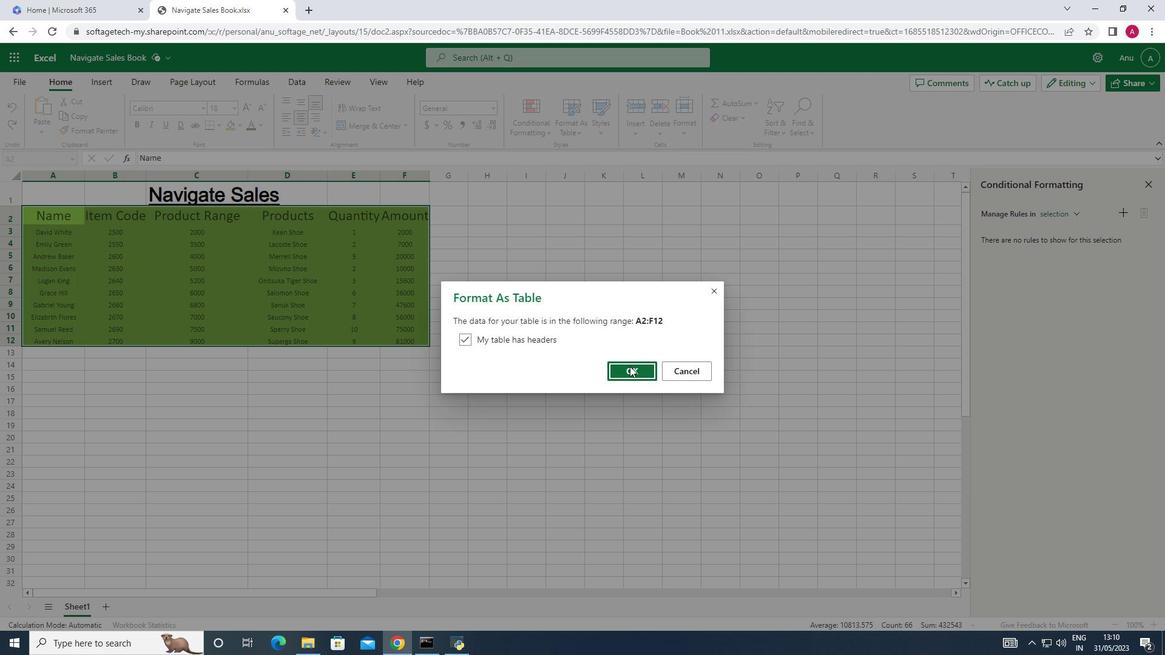 
Action: Mouse pressed left at (630, 369)
Screenshot: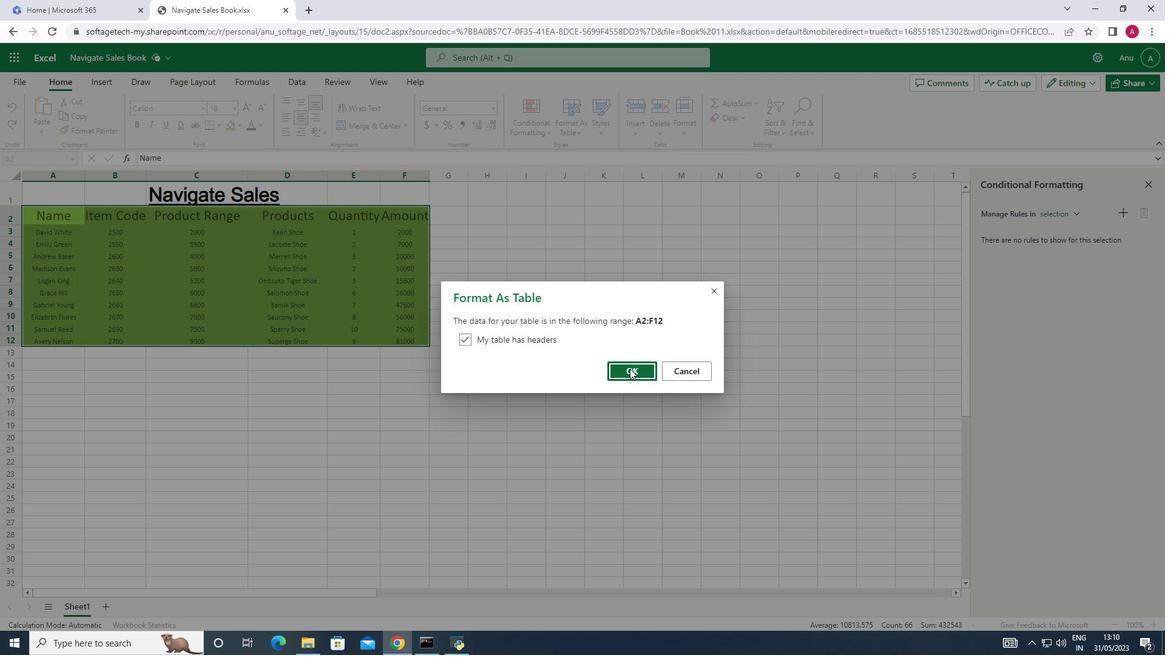 
Action: Mouse moved to (687, 133)
Screenshot: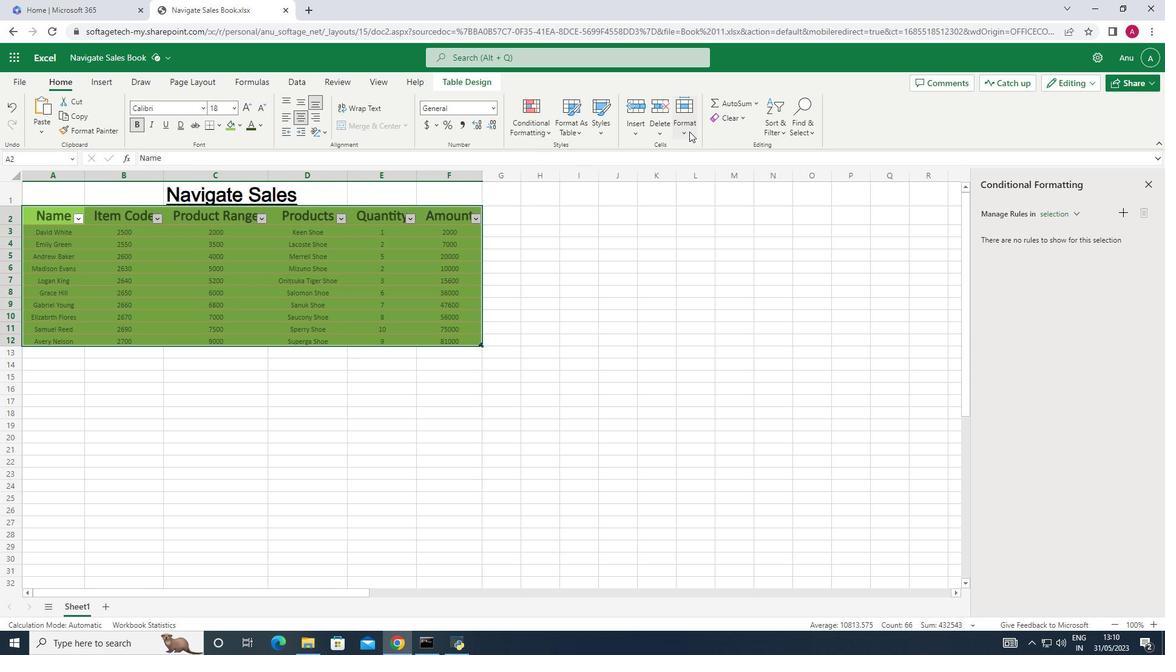 
Action: Mouse pressed left at (687, 133)
Screenshot: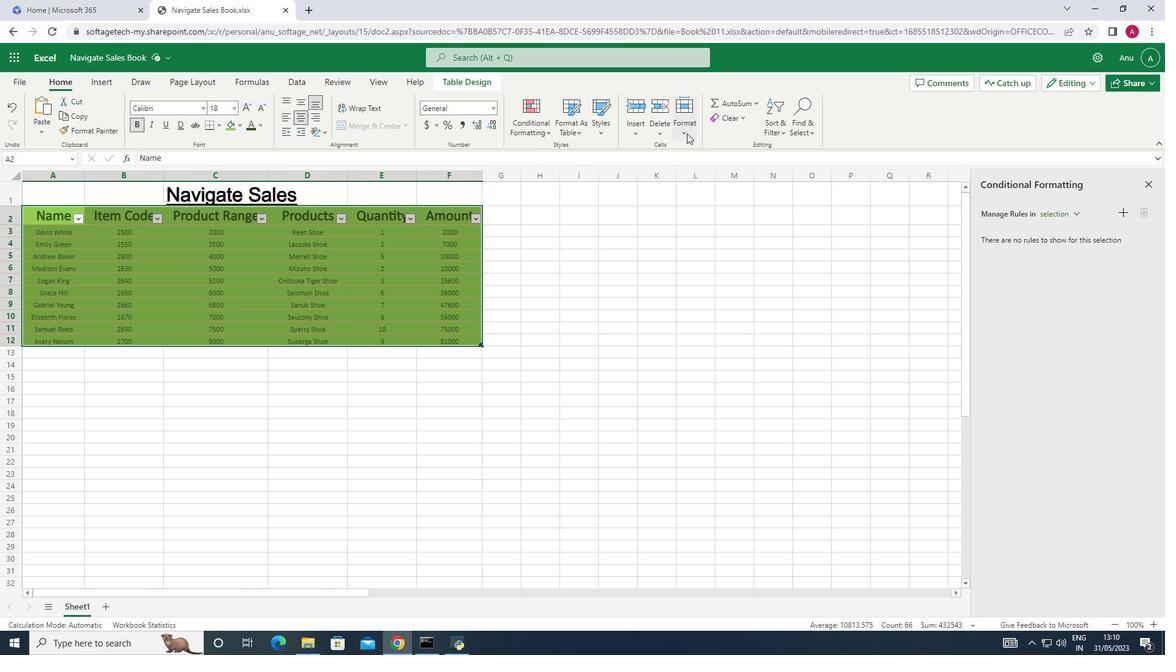 
Action: Mouse moved to (710, 184)
Screenshot: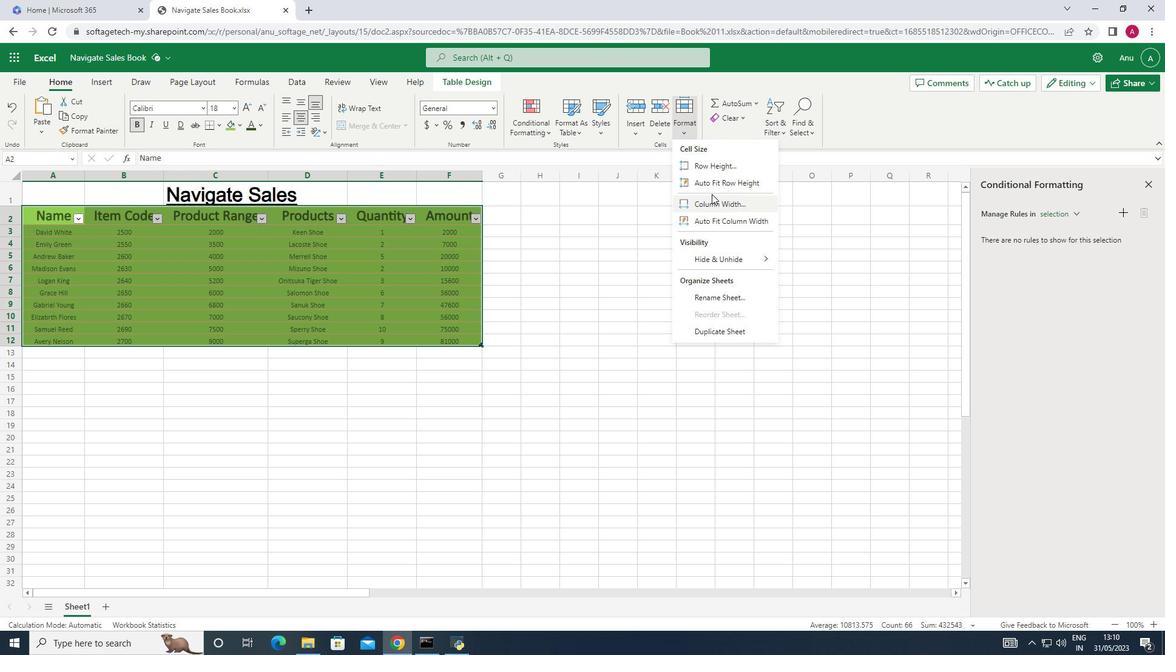 
Action: Mouse pressed left at (710, 184)
Screenshot: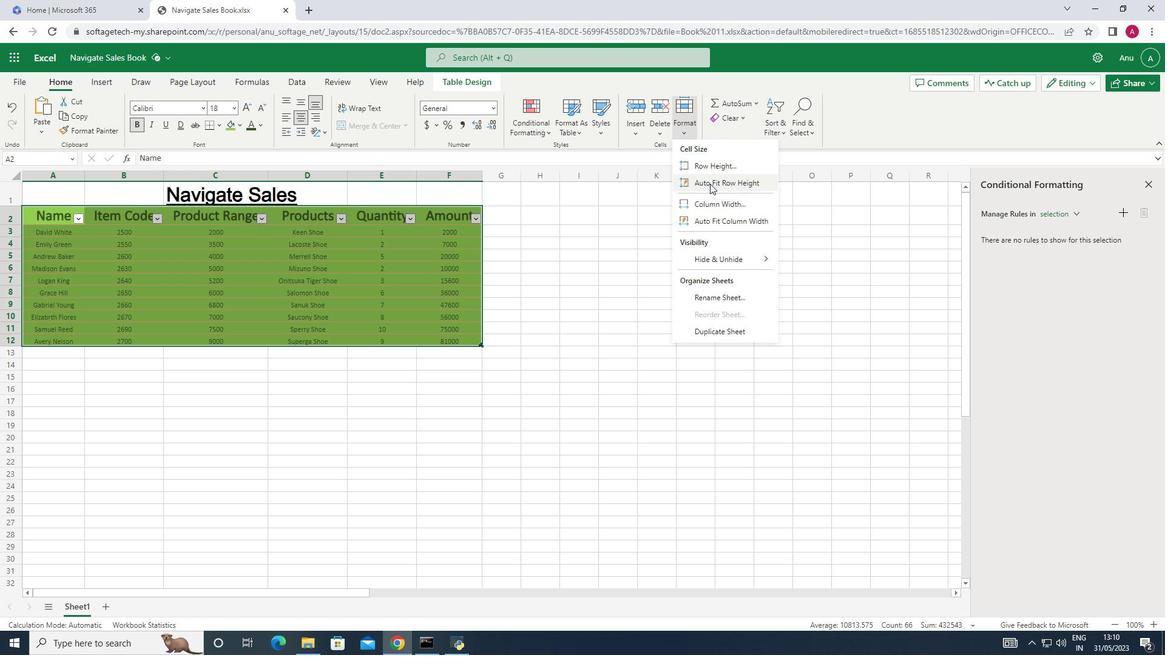 
Action: Mouse moved to (683, 133)
Screenshot: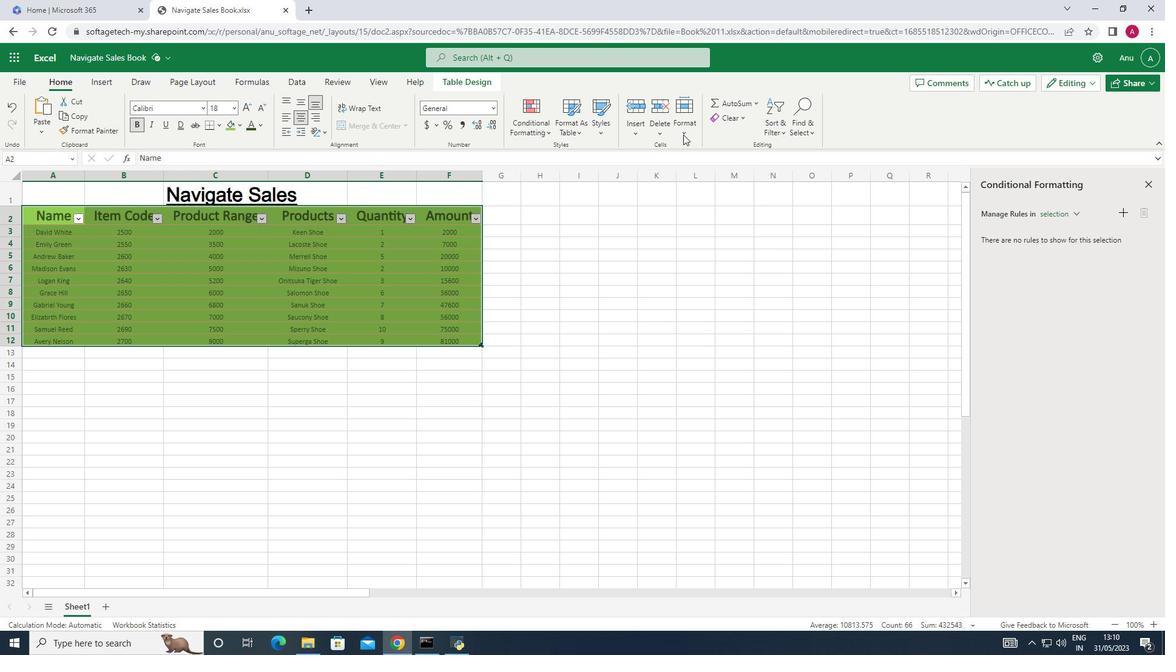
Action: Mouse pressed left at (683, 133)
Screenshot: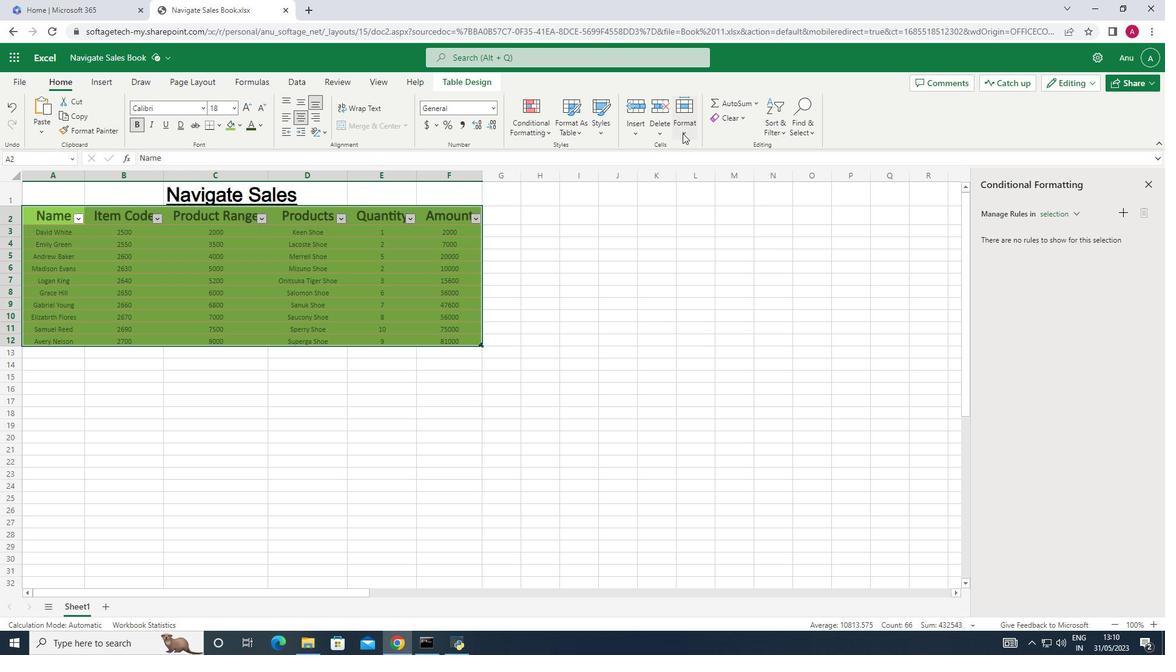 
Action: Mouse moved to (706, 219)
Screenshot: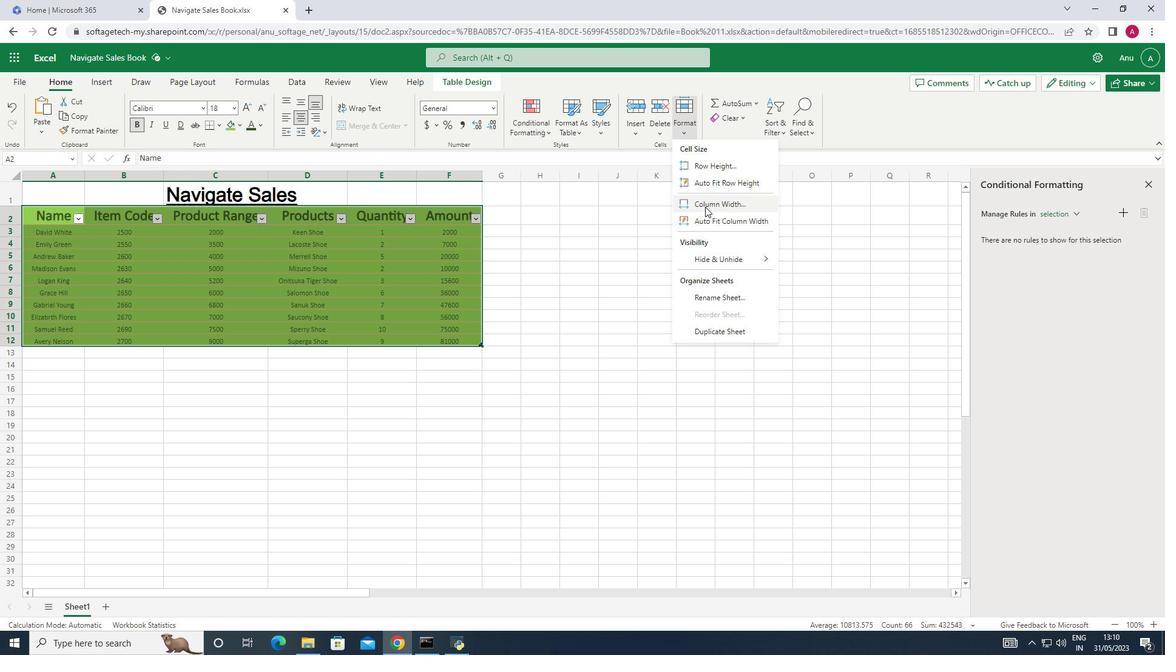 
Action: Mouse pressed left at (706, 219)
Screenshot: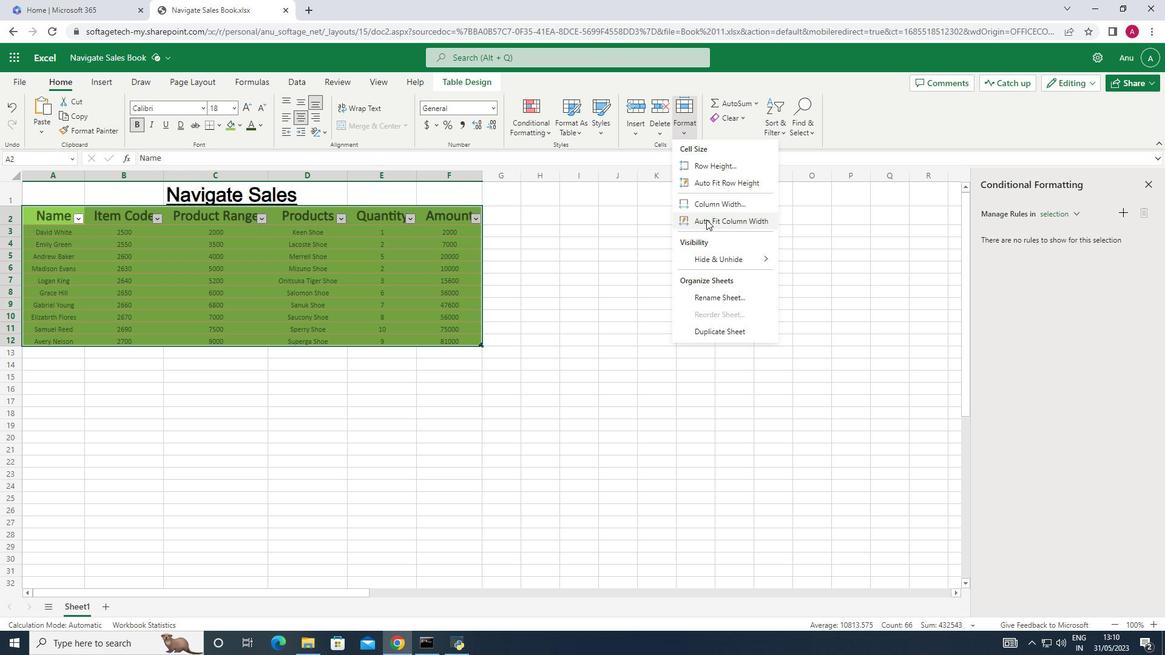 
Action: Mouse moved to (607, 302)
Screenshot: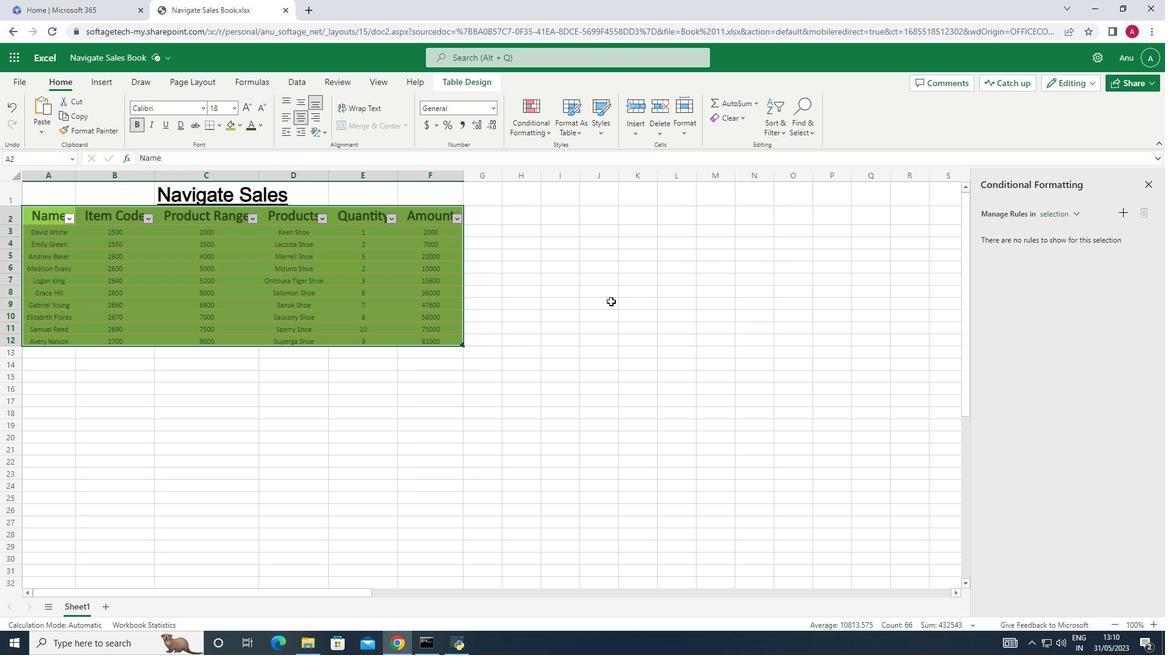
Action: Mouse pressed left at (607, 302)
Screenshot: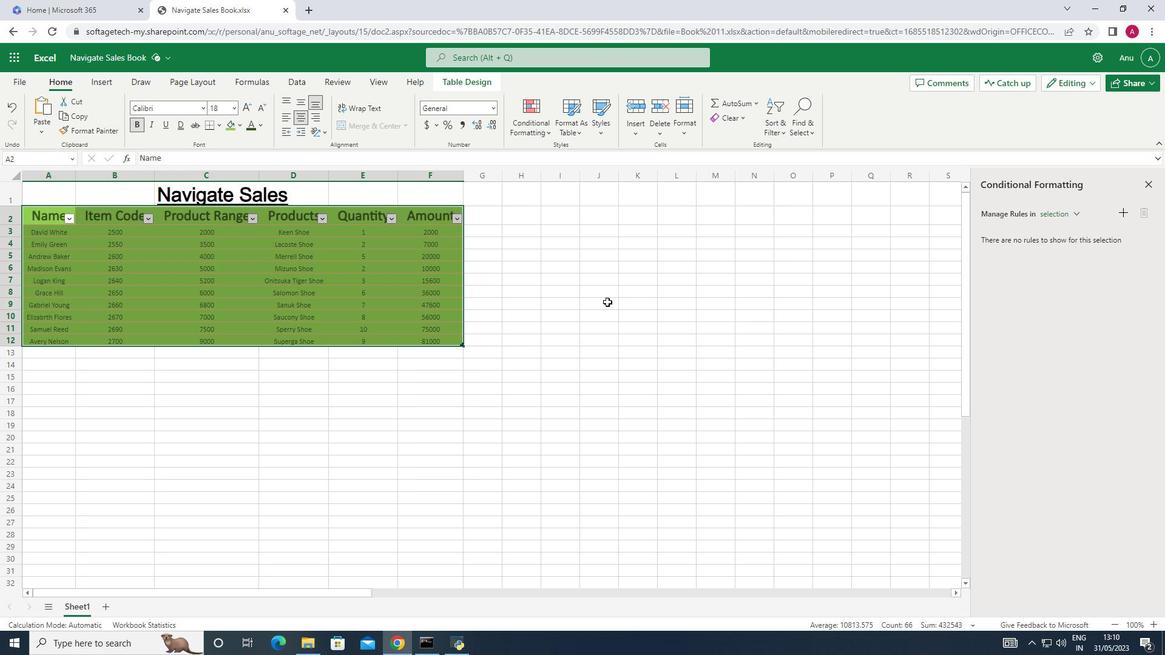 
Action: Mouse pressed left at (607, 302)
Screenshot: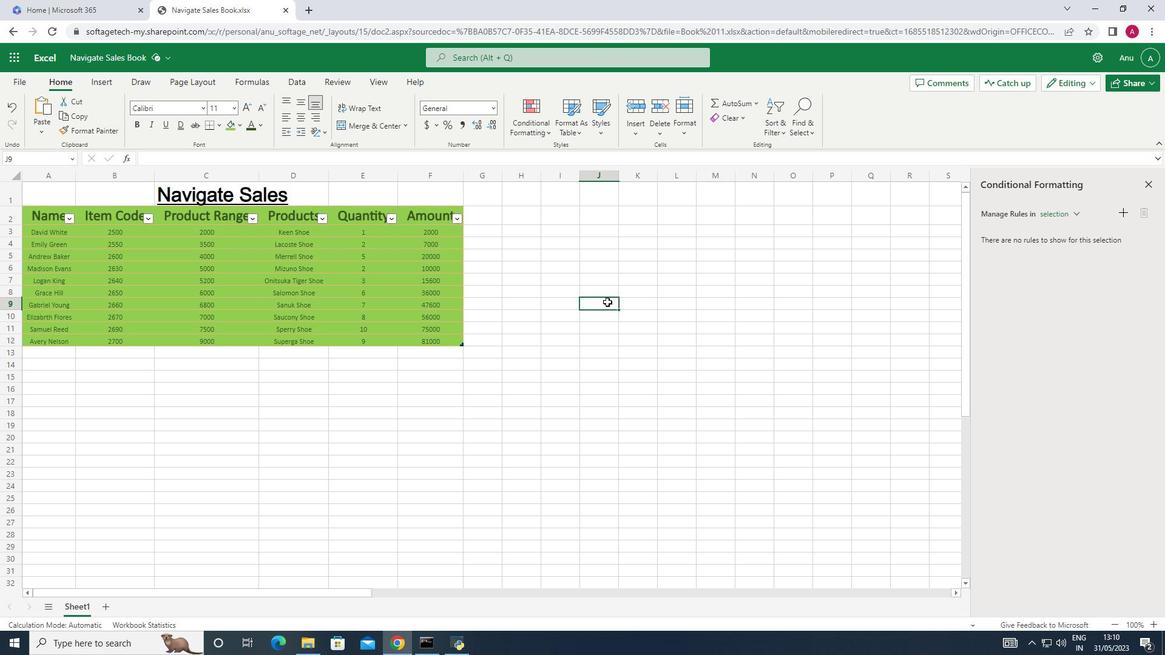 
